 Task: Look for space in Guozhen, China from 5th July, 2023 to 10th July, 2023 for 4 adults in price range Rs.9000 to Rs.14000. Place can be entire place with 2 bedrooms having 4 beds and 2 bathrooms. Property type can be house, flat, guest house. Booking option can be shelf check-in. Required host language is Chinese (Simplified).
Action: Mouse moved to (394, 110)
Screenshot: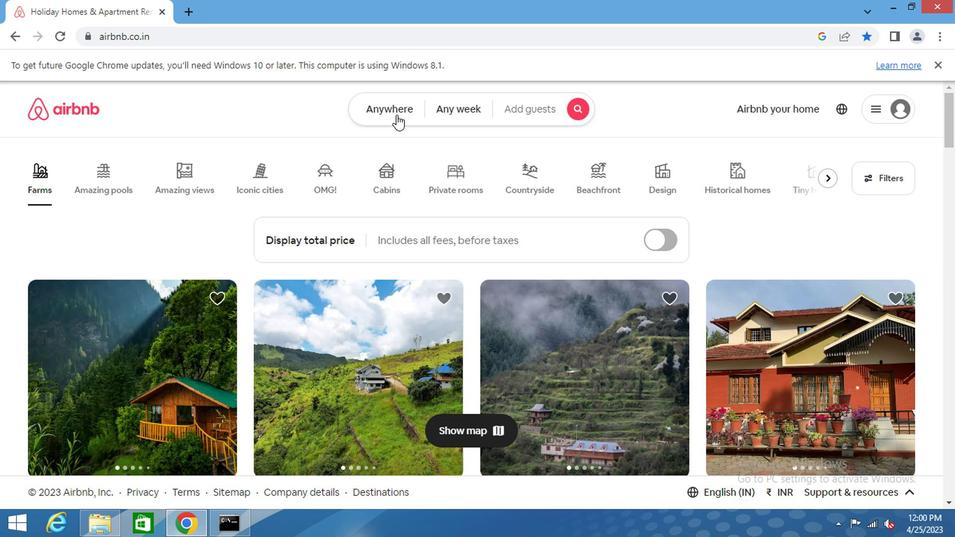 
Action: Mouse pressed left at (394, 110)
Screenshot: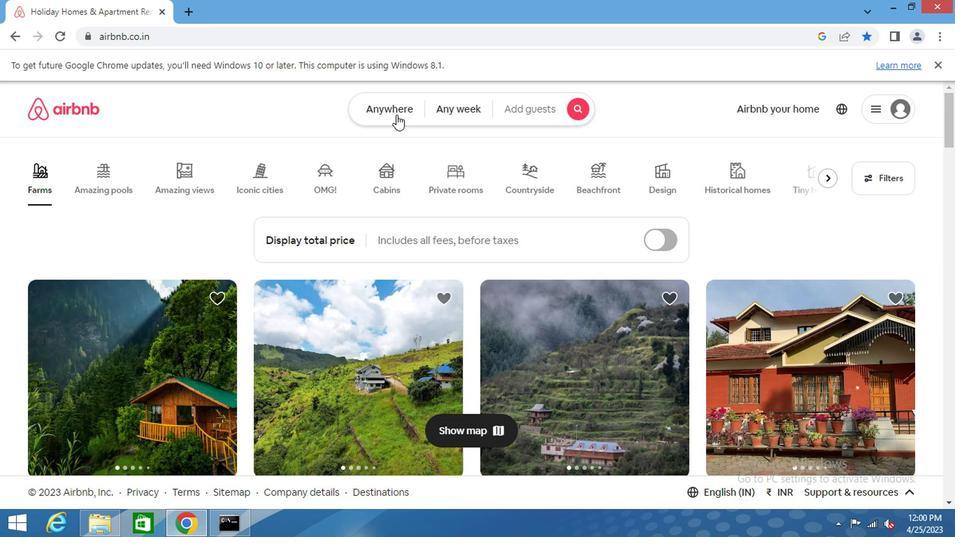 
Action: Mouse moved to (340, 164)
Screenshot: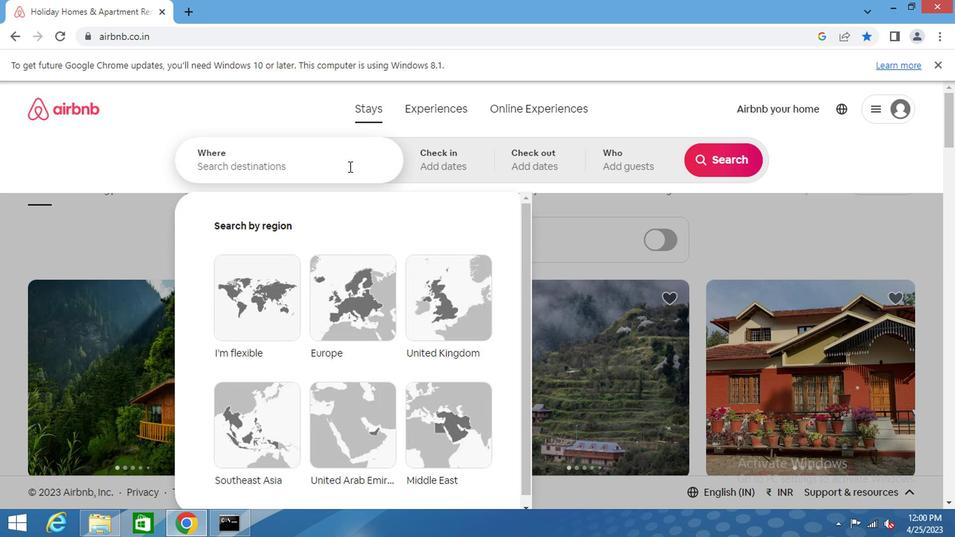
Action: Mouse pressed left at (340, 164)
Screenshot: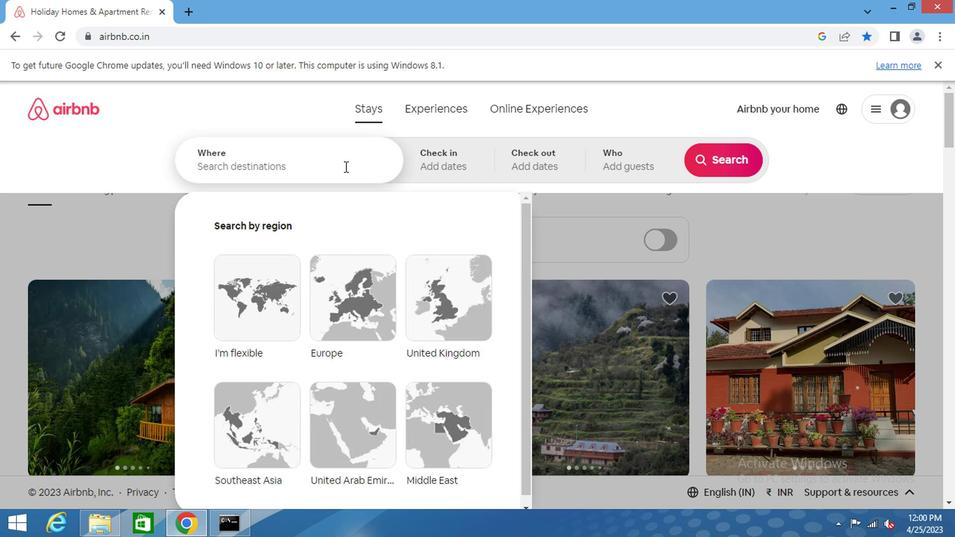 
Action: Key pressed guozhen<Key.space>china<Key.enter>
Screenshot: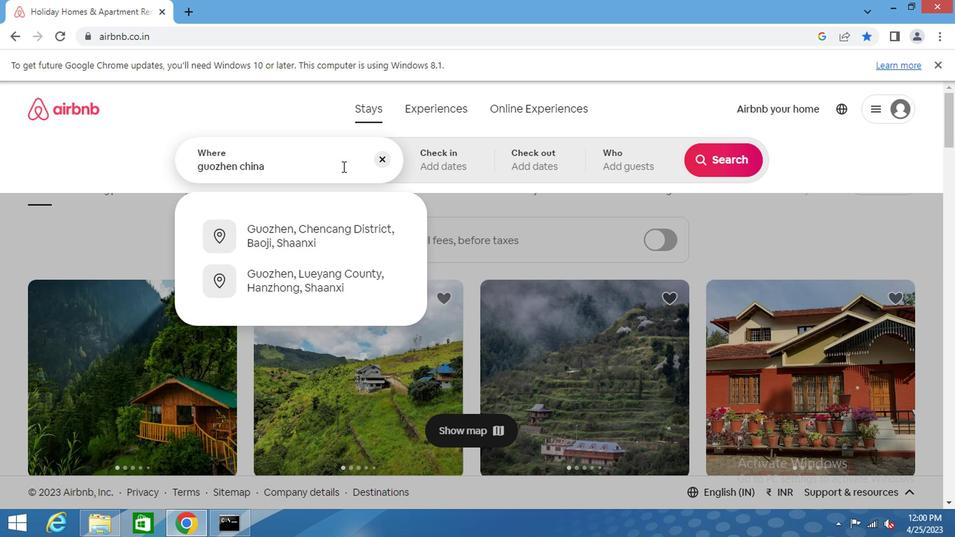 
Action: Mouse moved to (713, 270)
Screenshot: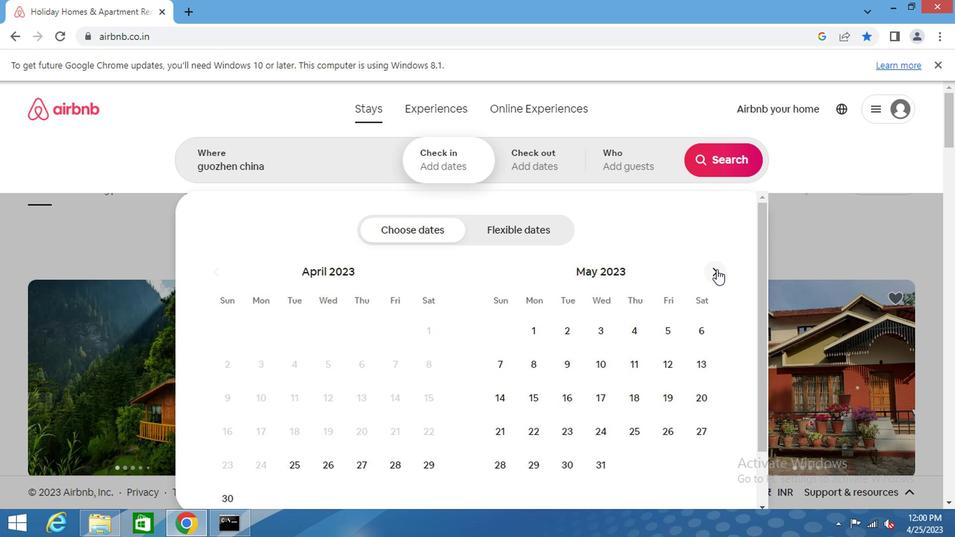 
Action: Mouse pressed left at (713, 270)
Screenshot: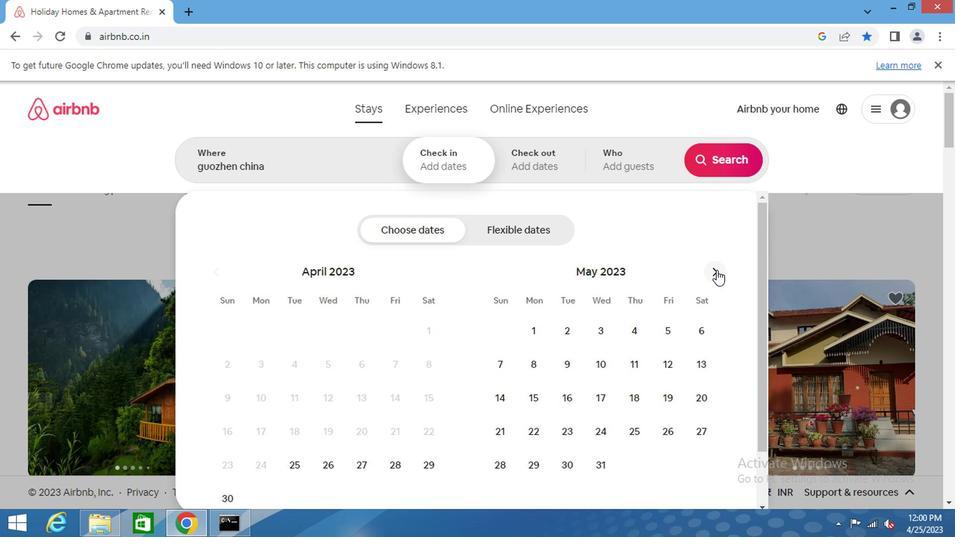 
Action: Mouse pressed left at (713, 270)
Screenshot: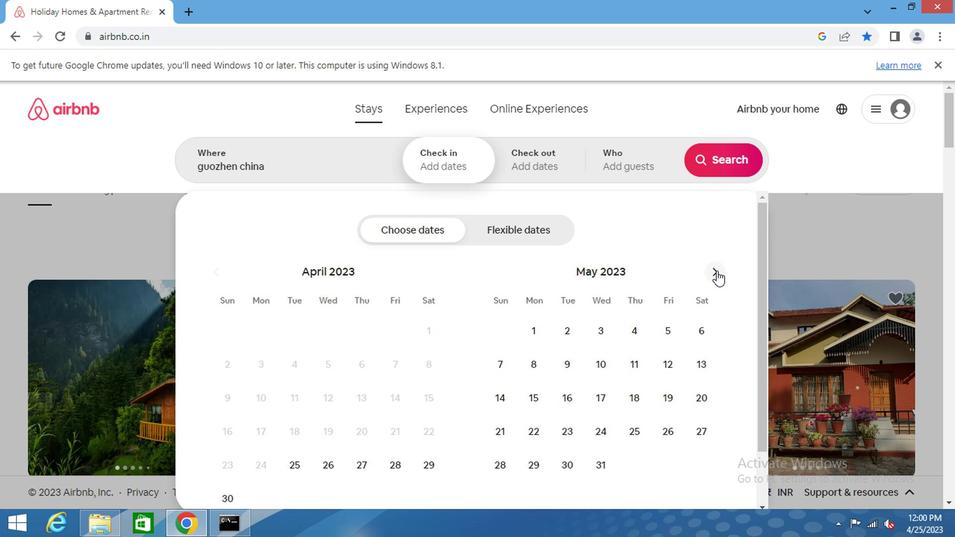 
Action: Mouse moved to (600, 368)
Screenshot: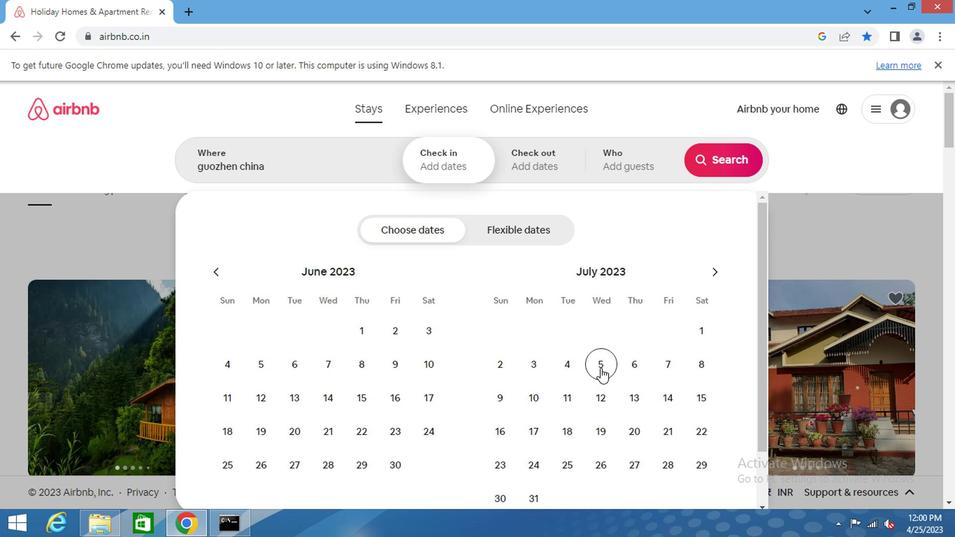 
Action: Mouse pressed left at (600, 368)
Screenshot: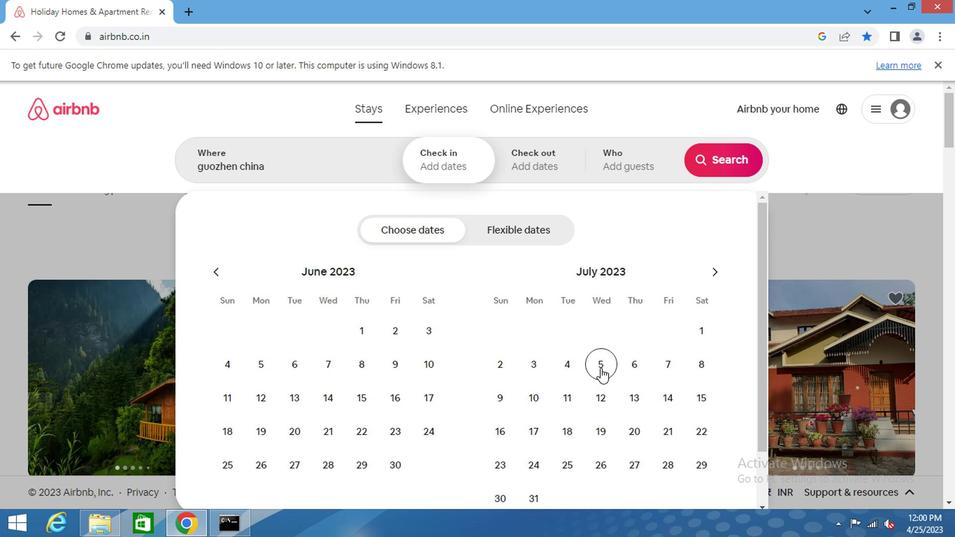 
Action: Mouse moved to (515, 395)
Screenshot: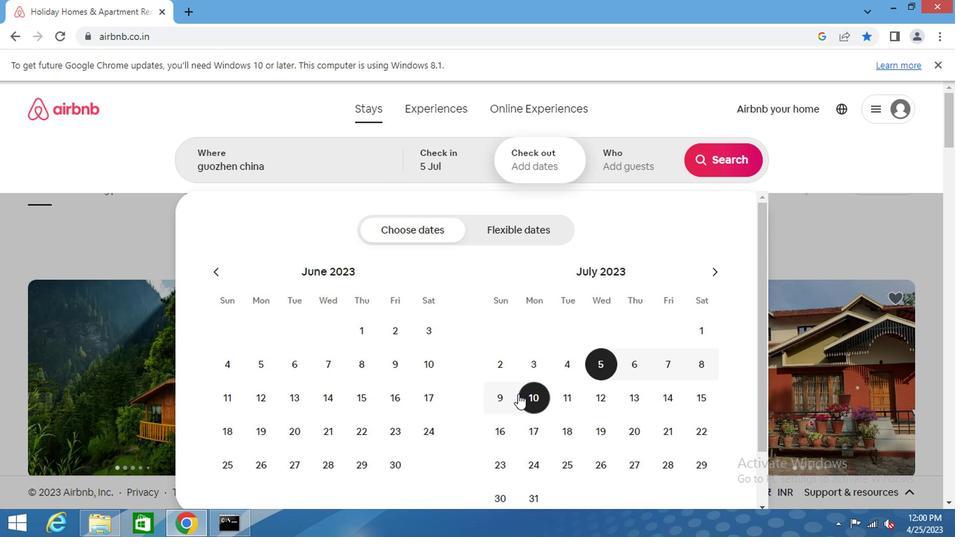 
Action: Mouse pressed left at (515, 395)
Screenshot: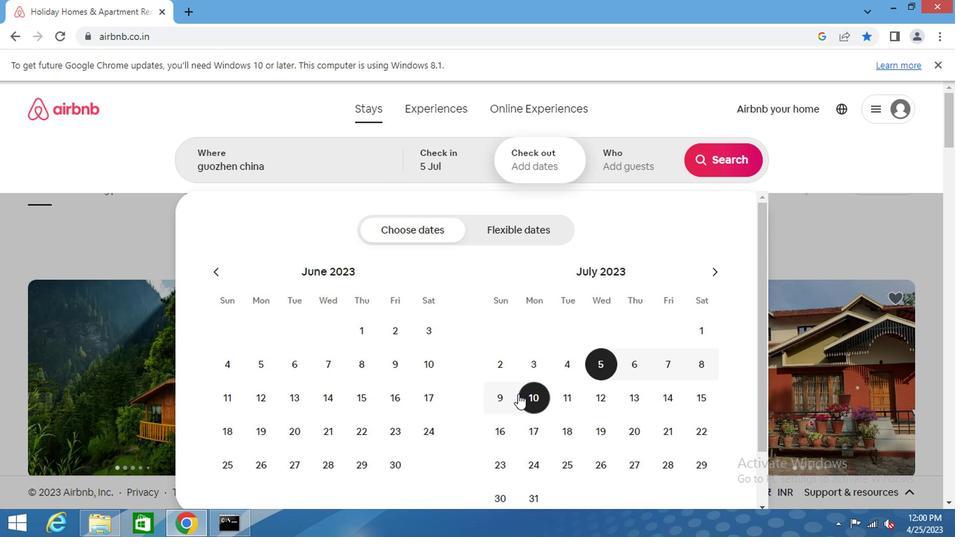 
Action: Mouse moved to (639, 162)
Screenshot: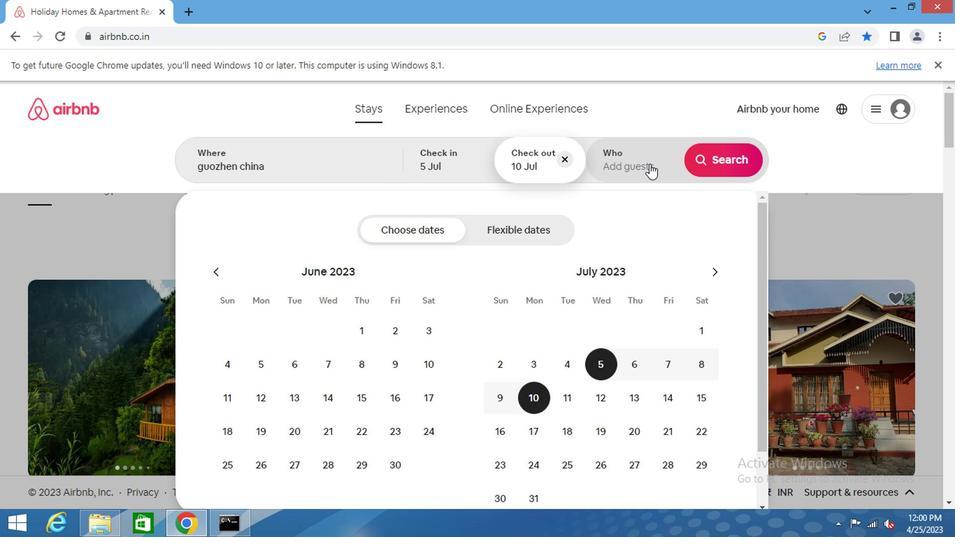 
Action: Mouse pressed left at (639, 162)
Screenshot: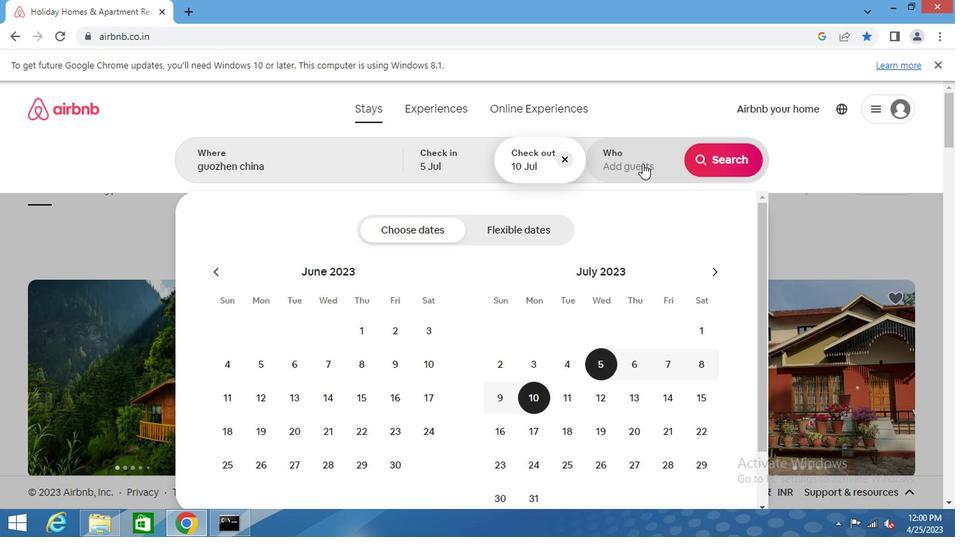 
Action: Mouse moved to (720, 237)
Screenshot: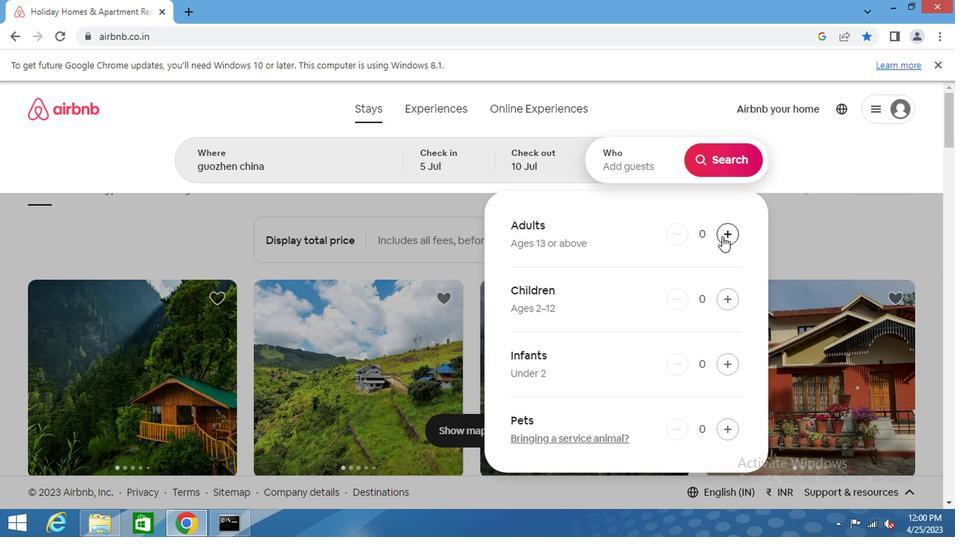 
Action: Mouse pressed left at (720, 237)
Screenshot: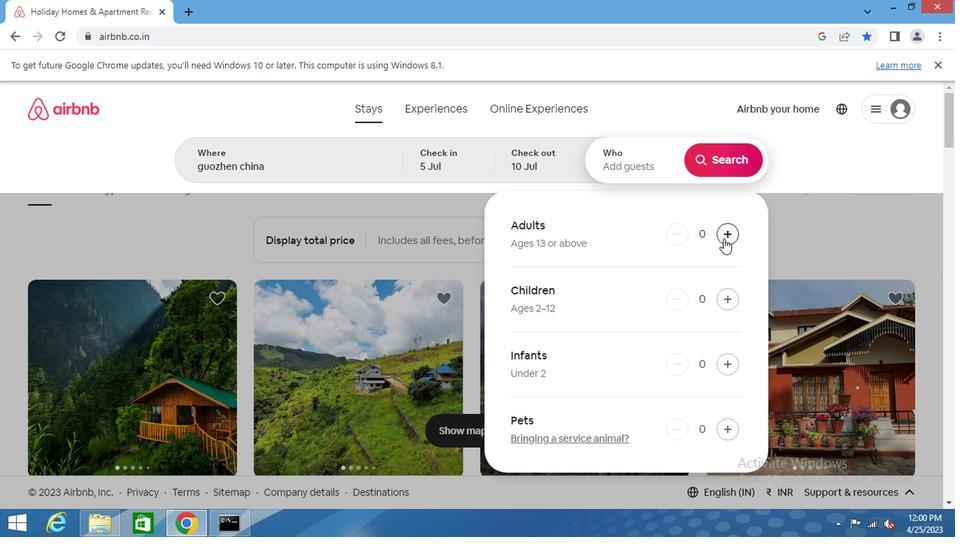 
Action: Mouse pressed left at (720, 237)
Screenshot: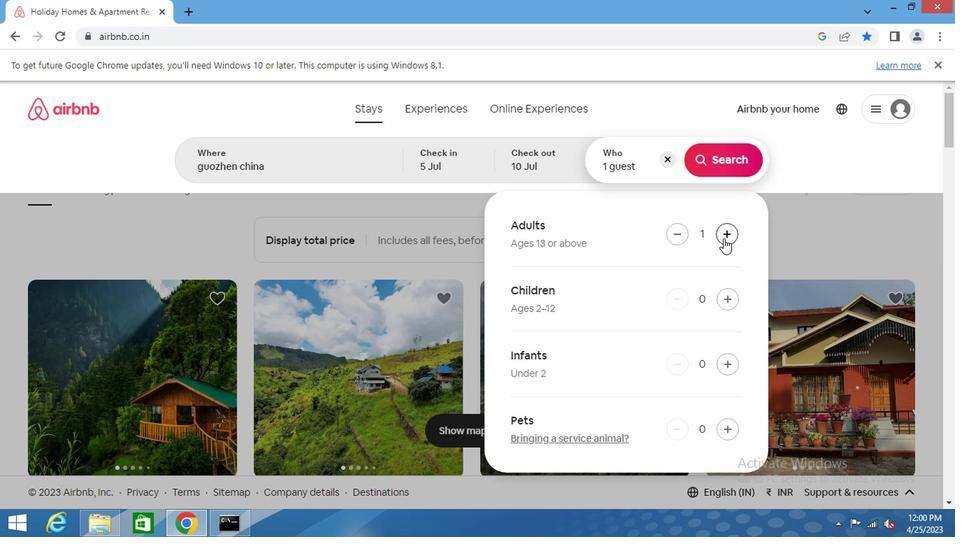 
Action: Mouse moved to (721, 237)
Screenshot: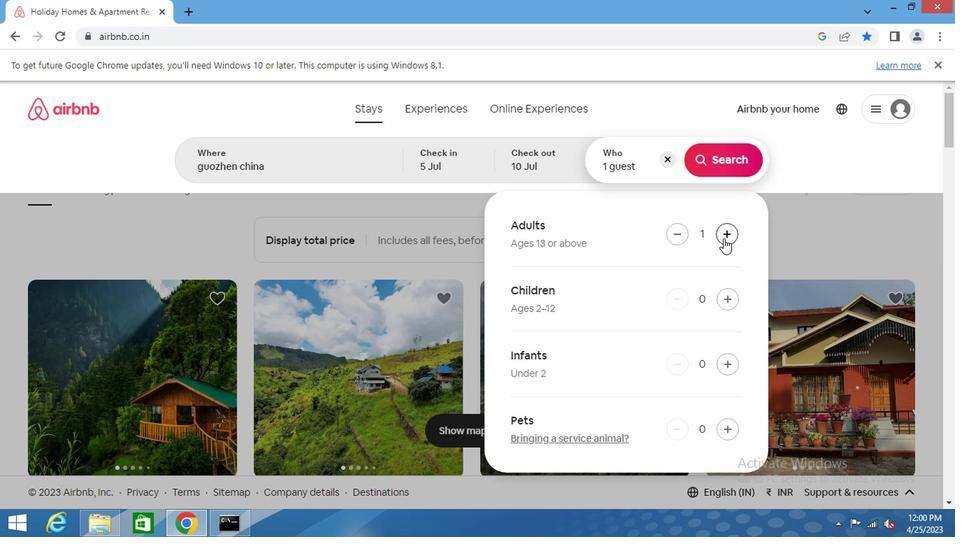 
Action: Mouse pressed left at (721, 237)
Screenshot: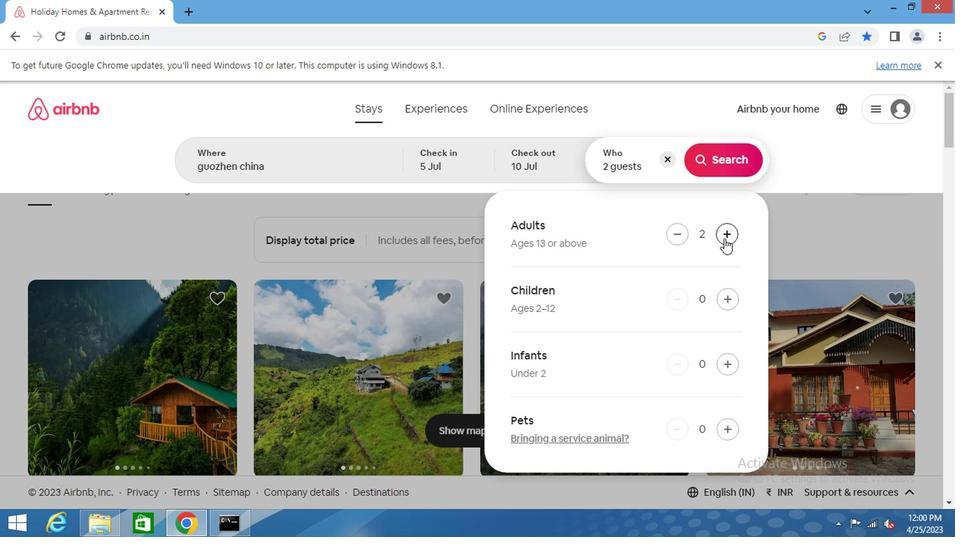 
Action: Mouse pressed left at (721, 237)
Screenshot: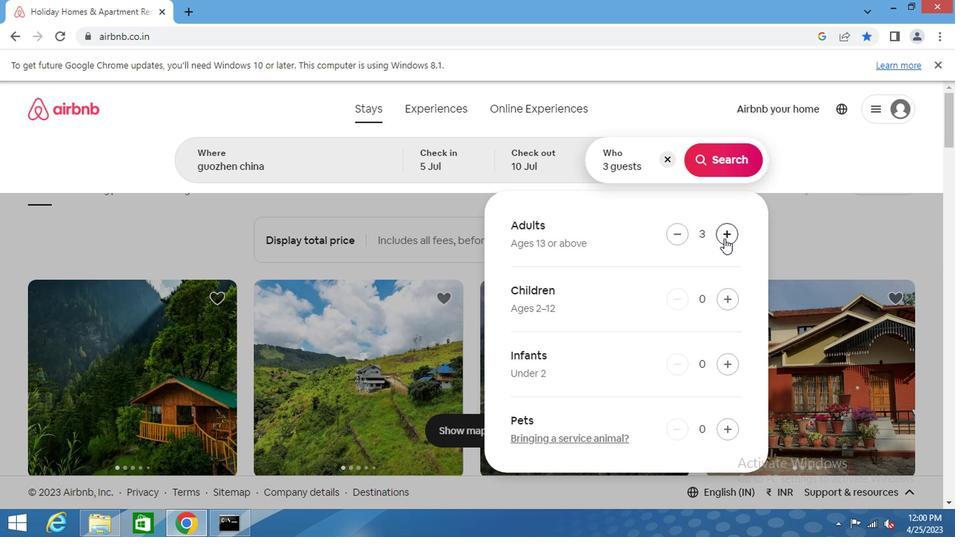 
Action: Mouse moved to (715, 163)
Screenshot: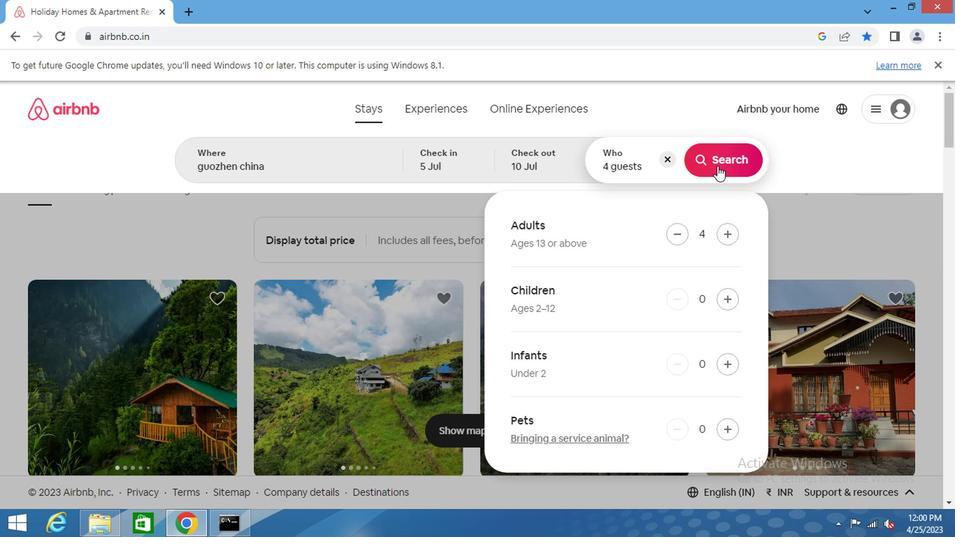 
Action: Mouse pressed left at (715, 163)
Screenshot: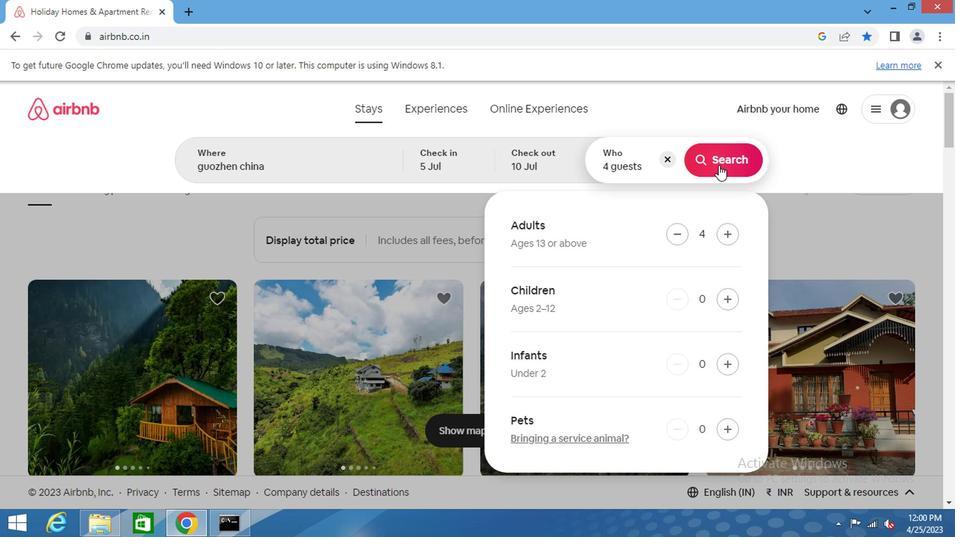 
Action: Mouse moved to (869, 162)
Screenshot: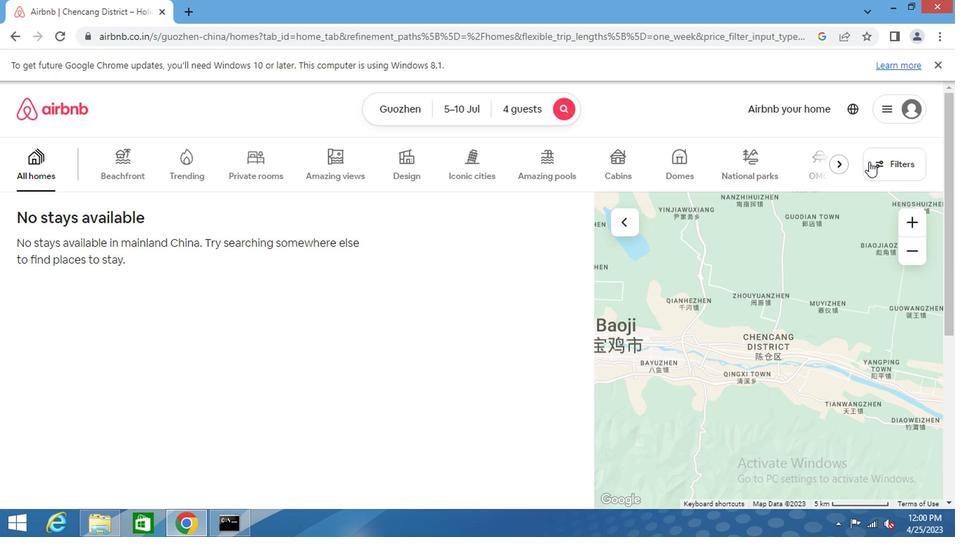 
Action: Mouse pressed left at (869, 162)
Screenshot: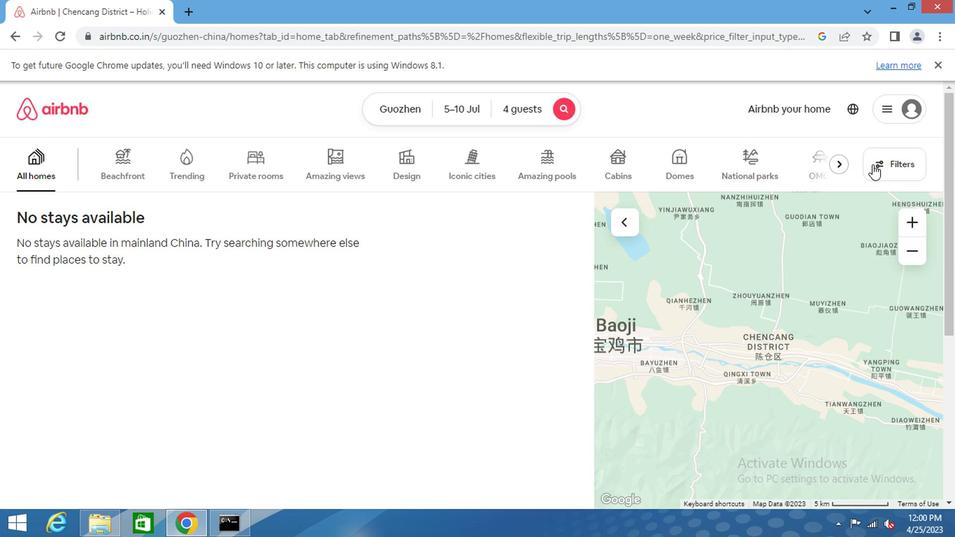 
Action: Mouse moved to (382, 251)
Screenshot: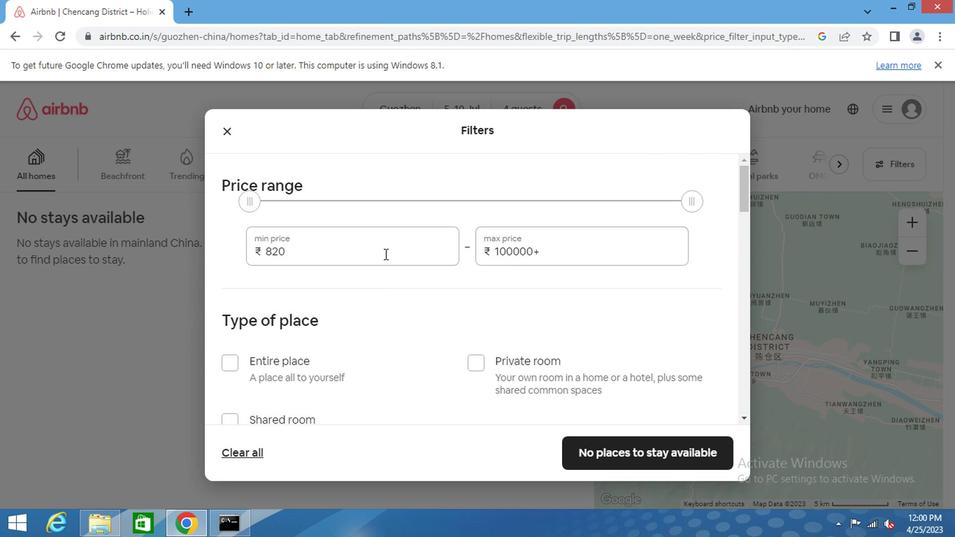 
Action: Mouse pressed left at (382, 251)
Screenshot: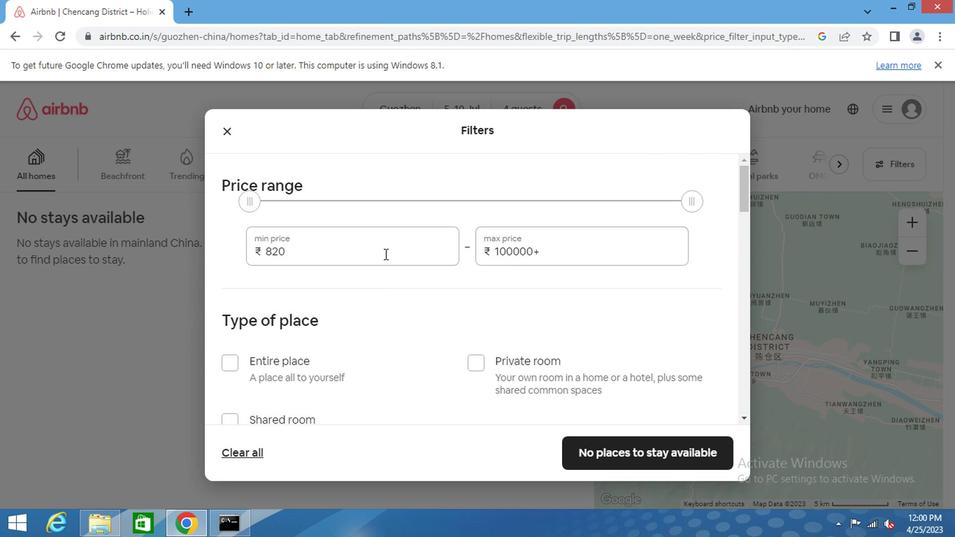 
Action: Mouse pressed left at (382, 251)
Screenshot: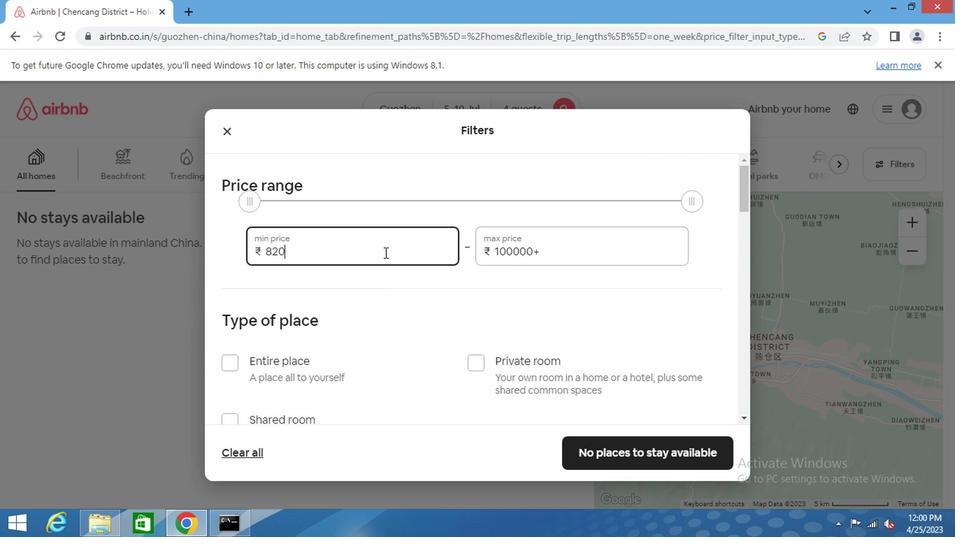 
Action: Key pressed 9000<Key.tab>14<Key.backspace><Key.backspace><Key.backspace><Key.backspace><Key.backspace><Key.backspace>4000
Screenshot: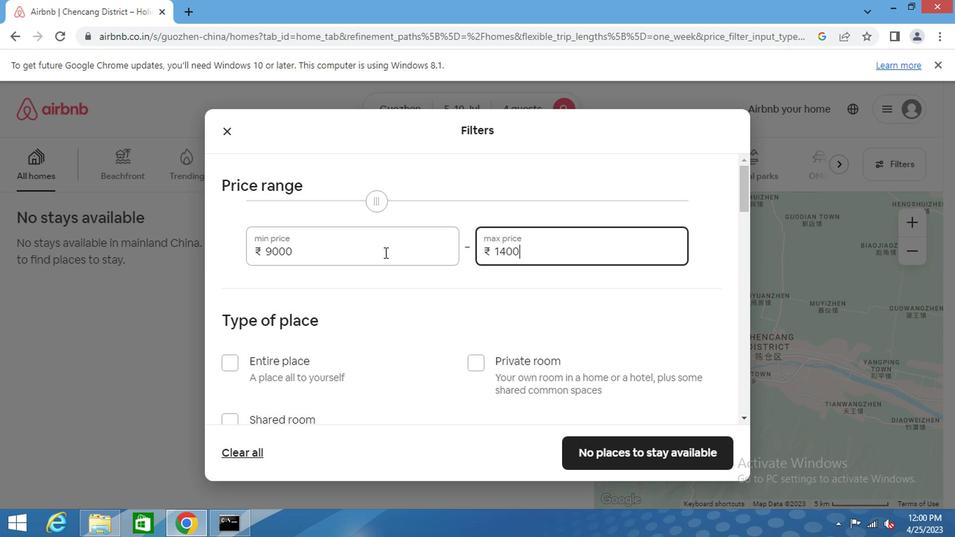 
Action: Mouse moved to (242, 361)
Screenshot: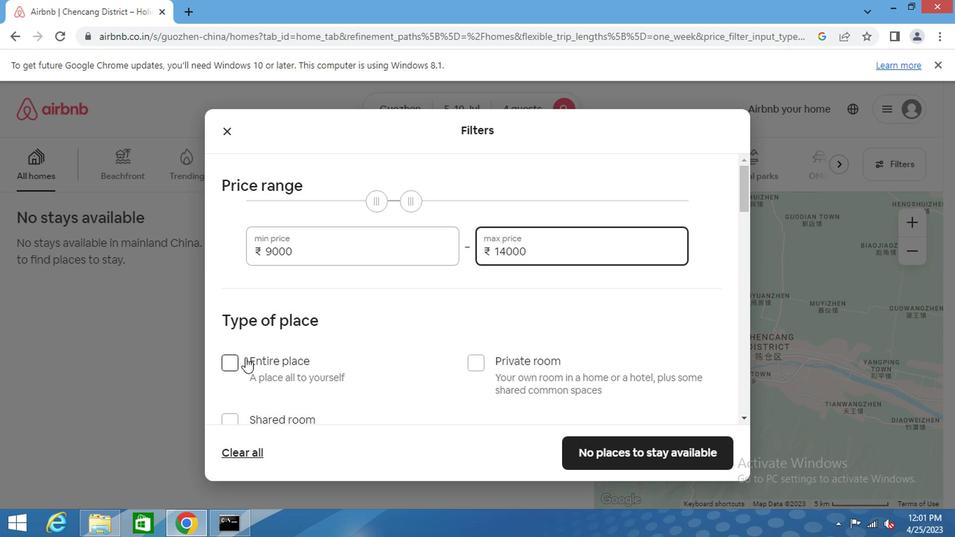 
Action: Mouse pressed left at (242, 361)
Screenshot: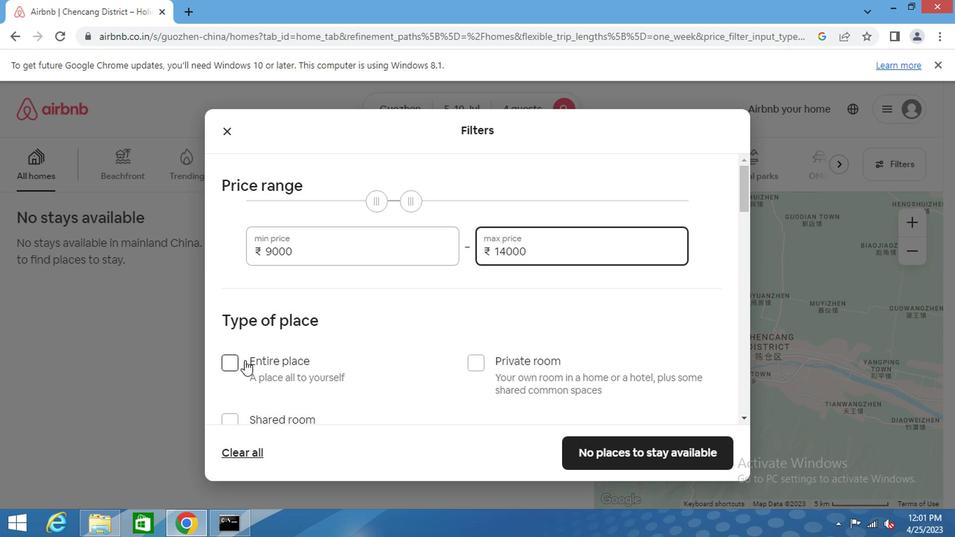 
Action: Mouse moved to (309, 348)
Screenshot: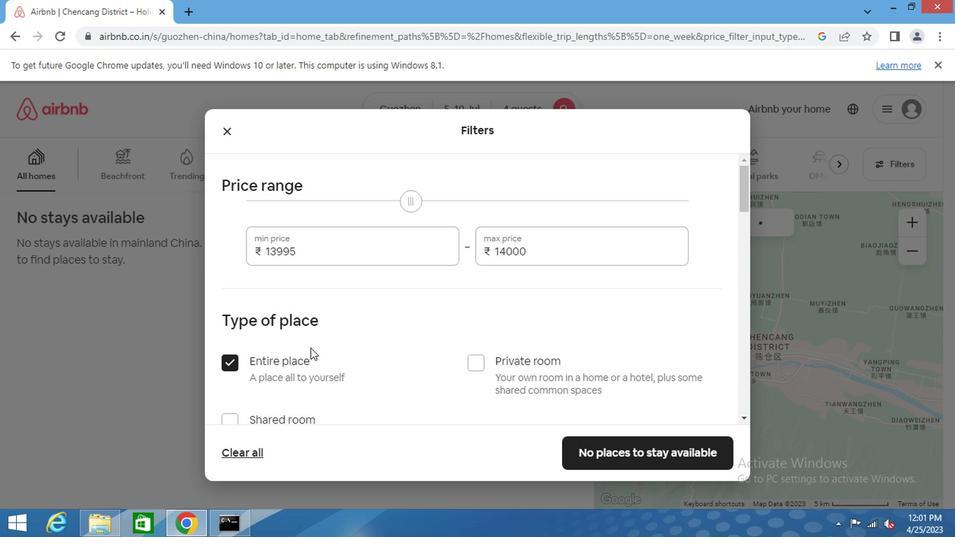 
Action: Mouse scrolled (309, 347) with delta (0, 0)
Screenshot: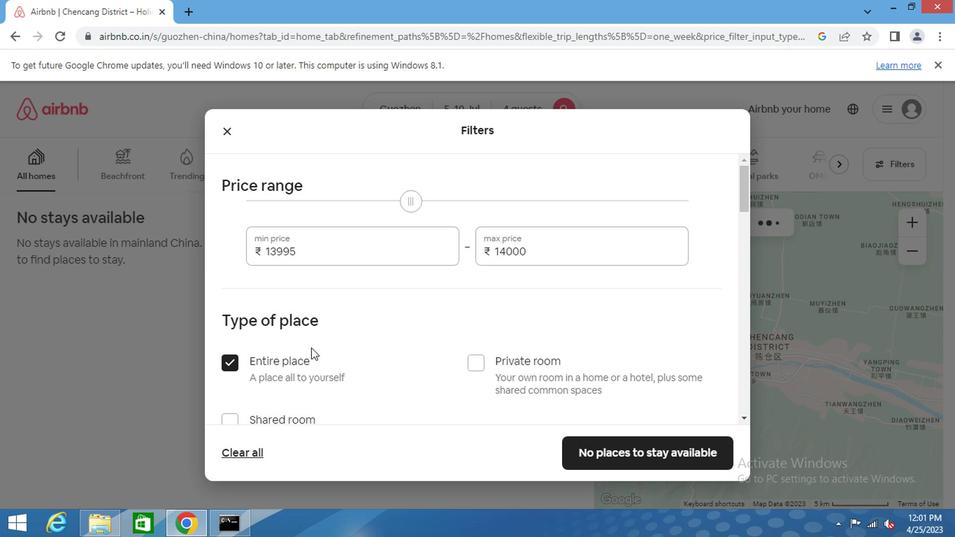 
Action: Mouse scrolled (309, 347) with delta (0, 0)
Screenshot: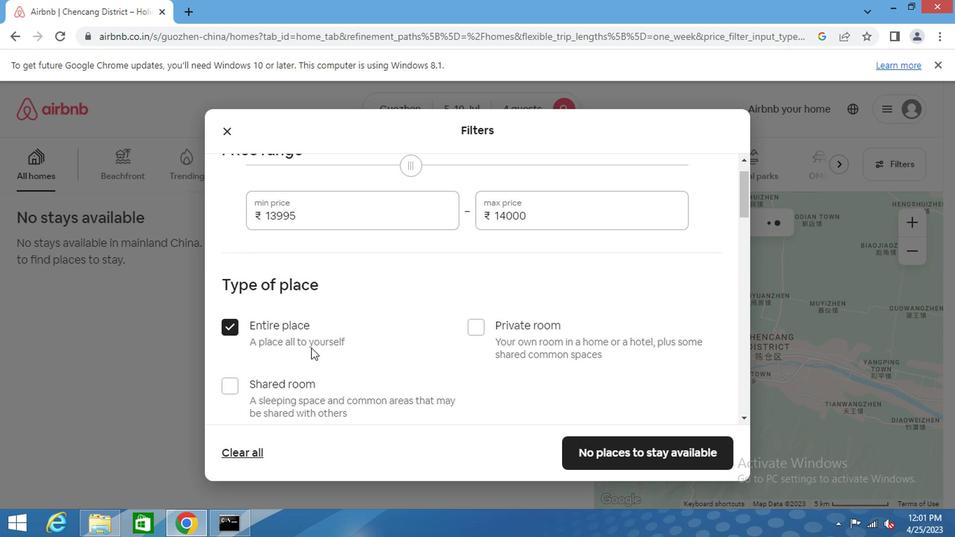 
Action: Mouse moved to (309, 346)
Screenshot: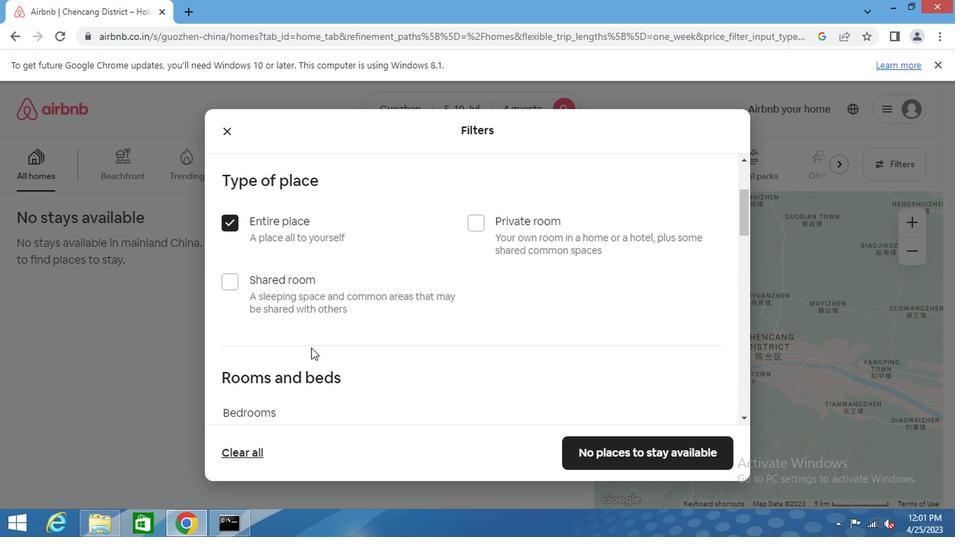 
Action: Mouse scrolled (309, 346) with delta (0, 0)
Screenshot: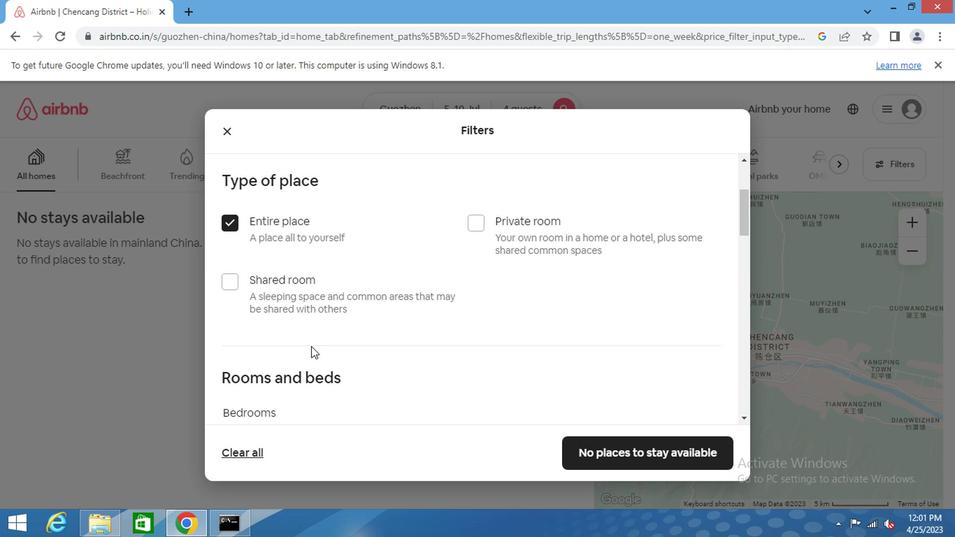 
Action: Mouse scrolled (309, 346) with delta (0, 0)
Screenshot: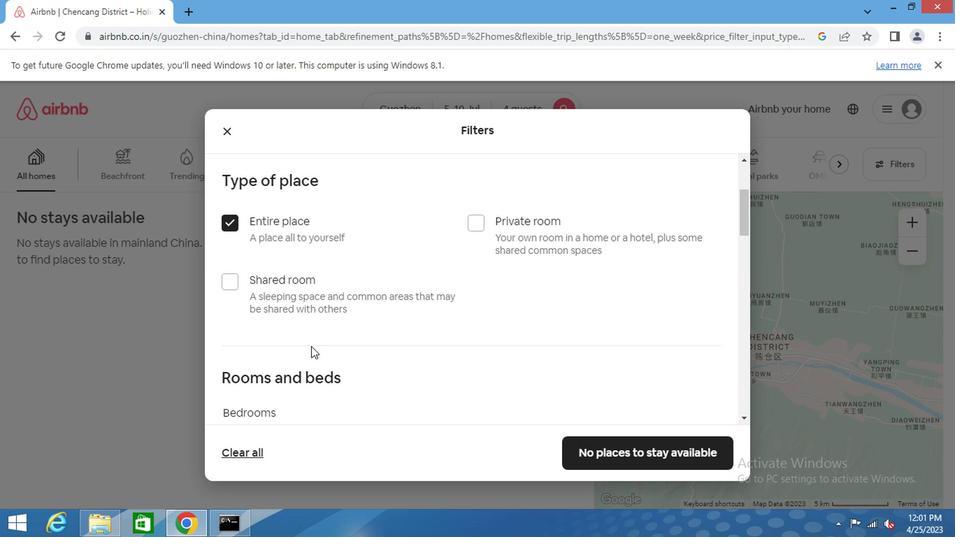 
Action: Mouse moved to (346, 316)
Screenshot: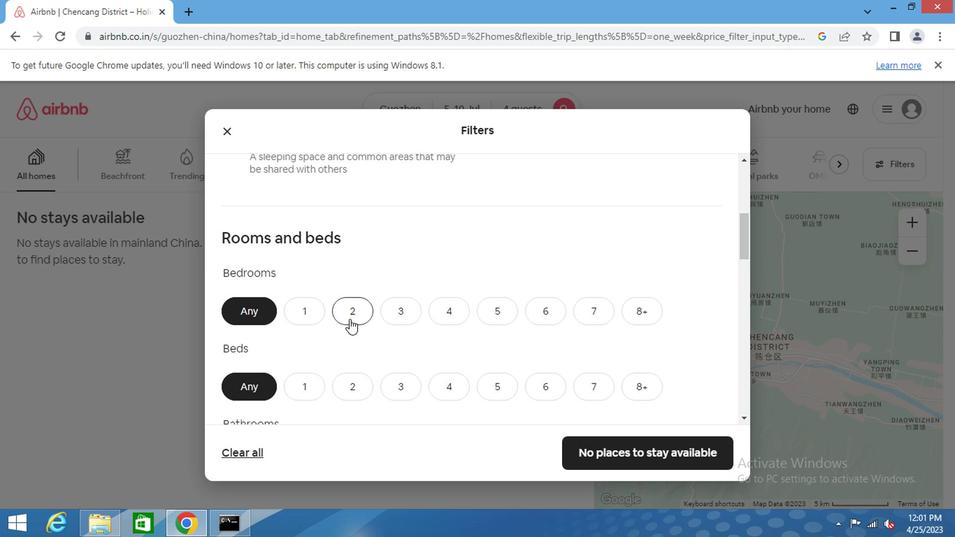 
Action: Mouse pressed left at (346, 316)
Screenshot: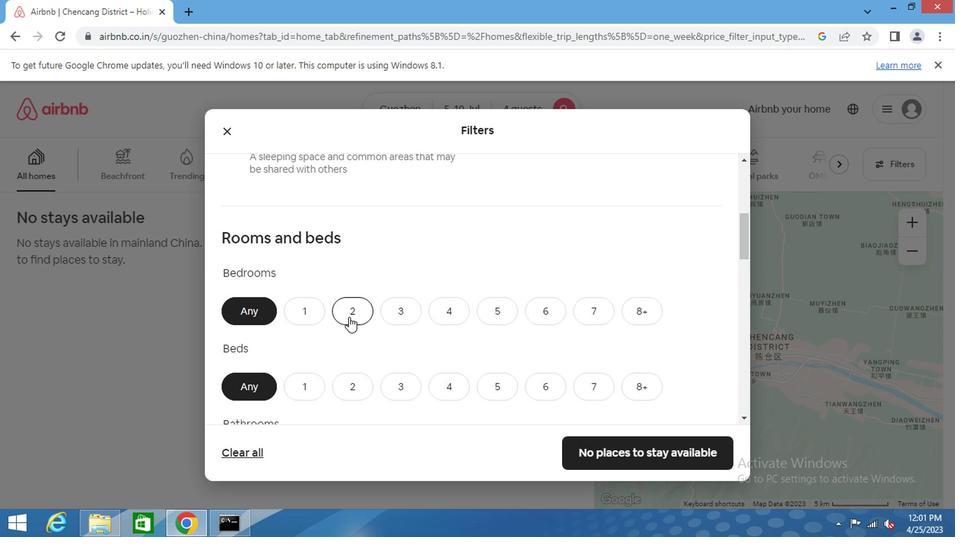 
Action: Mouse moved to (350, 316)
Screenshot: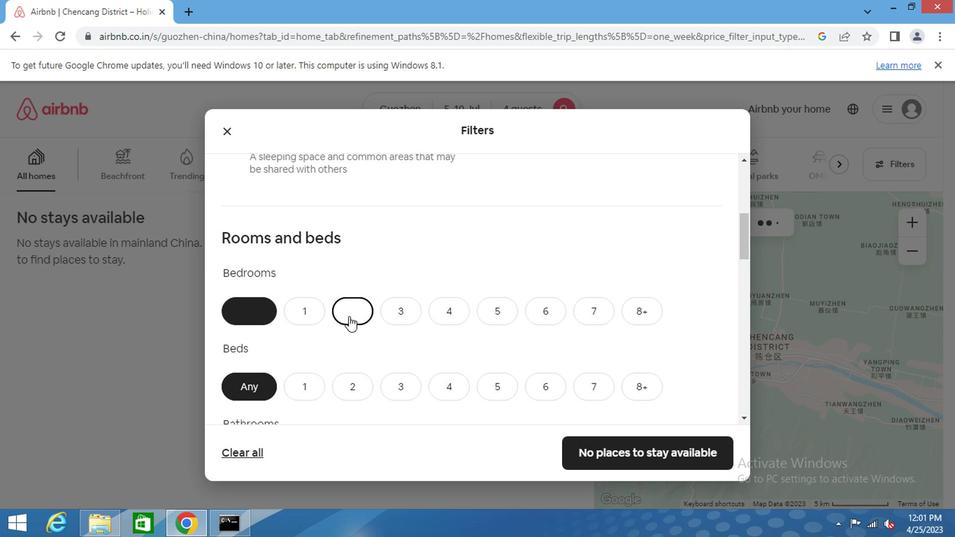 
Action: Mouse scrolled (350, 316) with delta (0, 0)
Screenshot: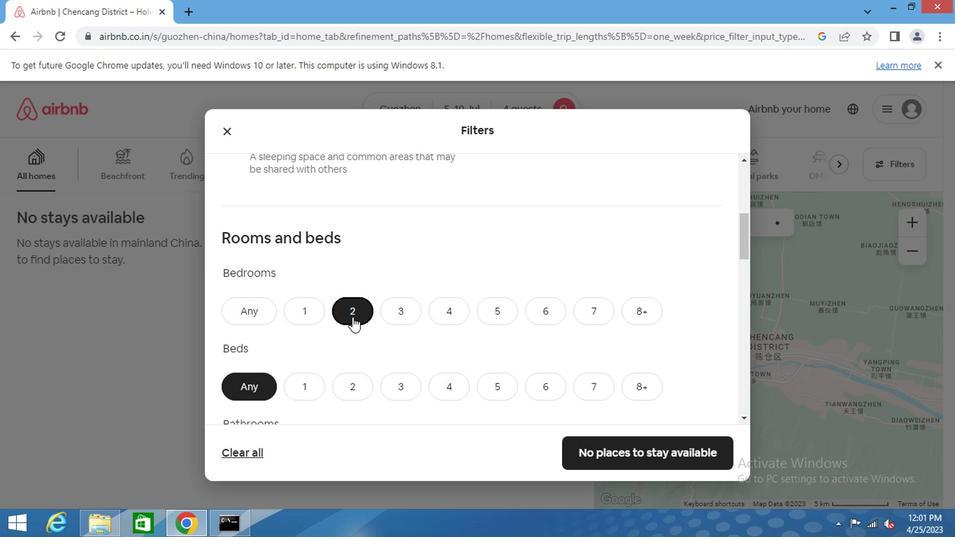 
Action: Mouse scrolled (350, 316) with delta (0, 0)
Screenshot: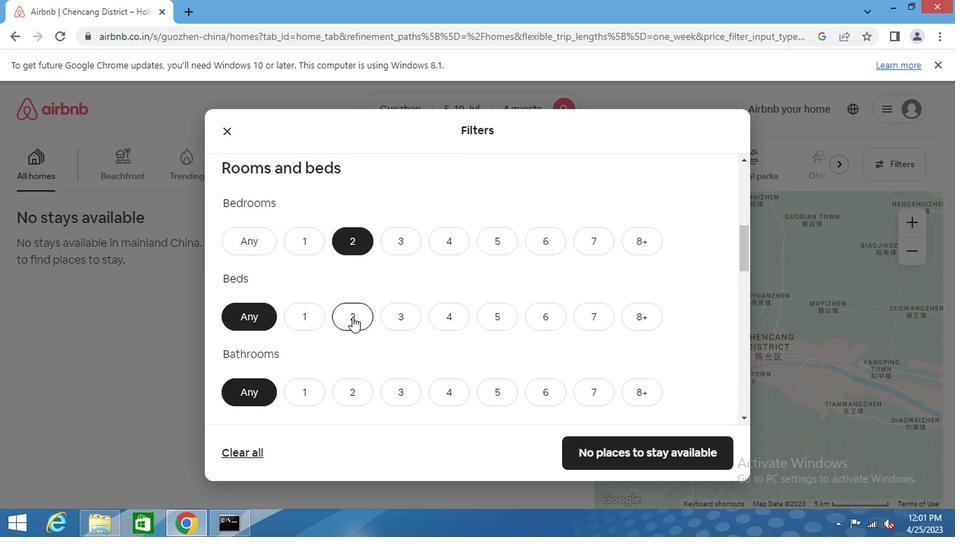 
Action: Mouse moved to (442, 248)
Screenshot: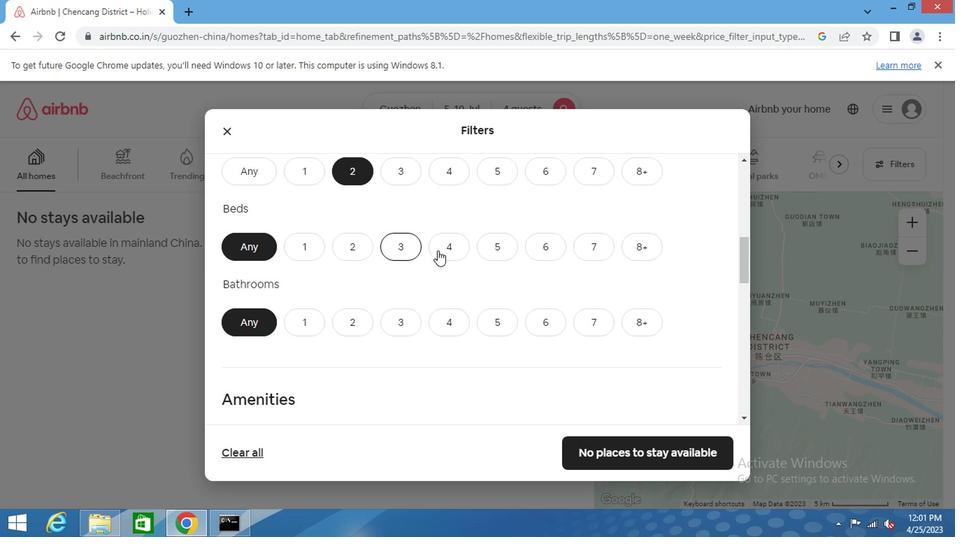 
Action: Mouse pressed left at (442, 248)
Screenshot: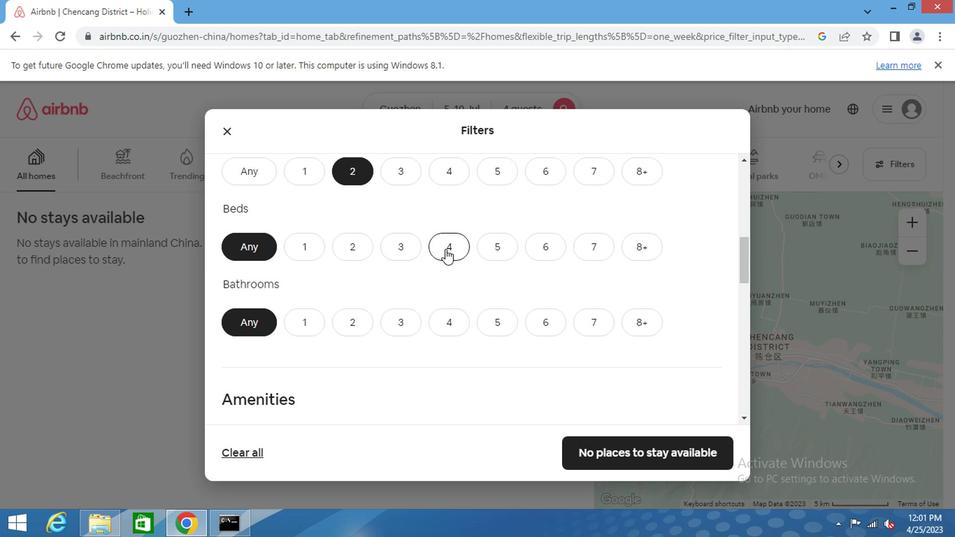 
Action: Mouse moved to (359, 315)
Screenshot: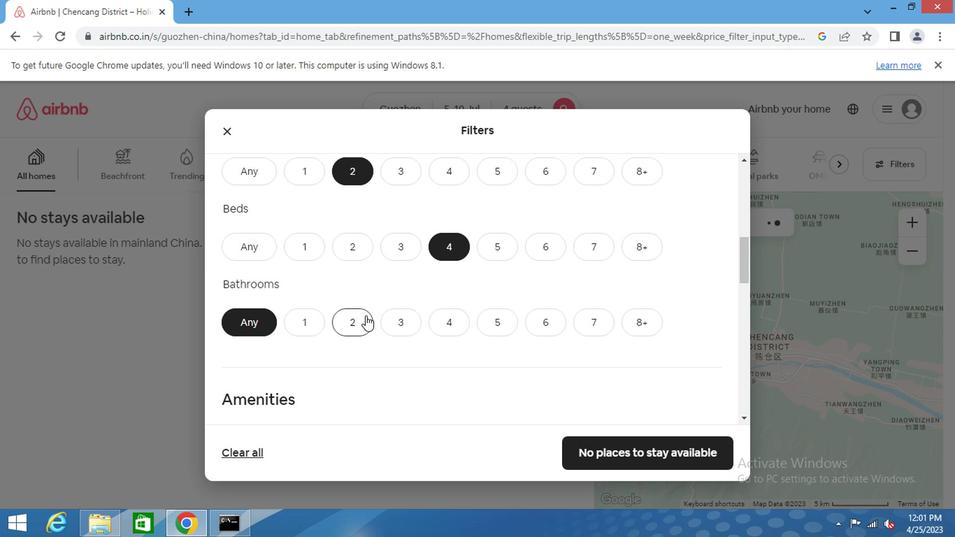 
Action: Mouse pressed left at (359, 315)
Screenshot: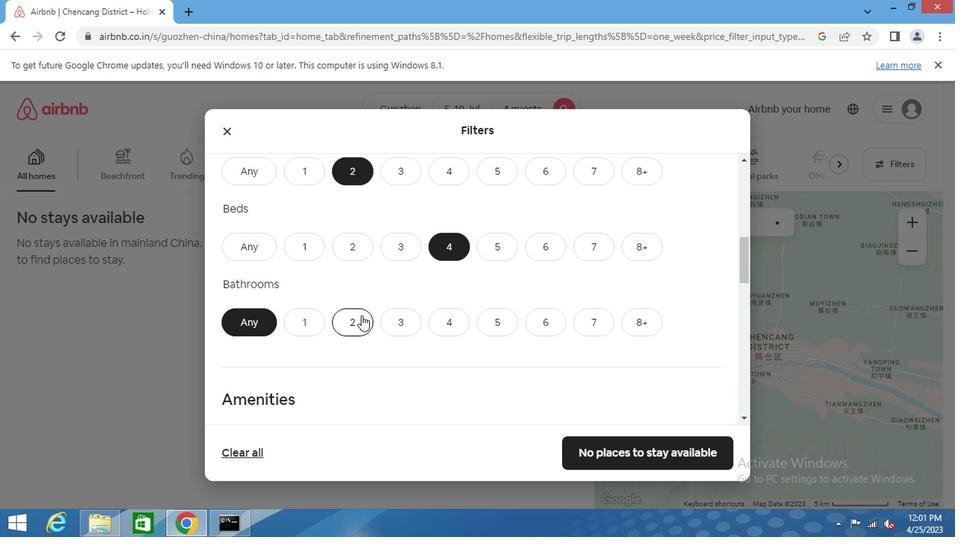 
Action: Mouse moved to (386, 284)
Screenshot: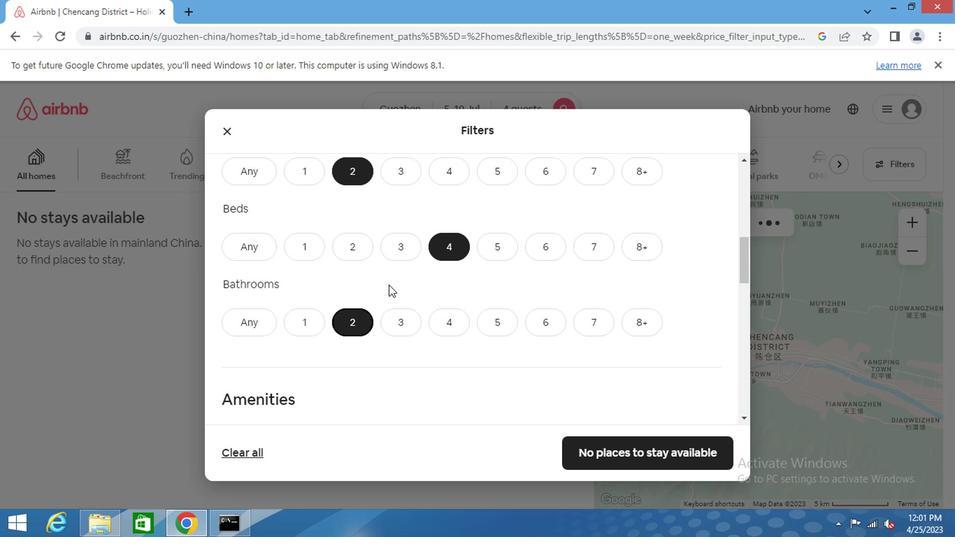 
Action: Mouse scrolled (386, 284) with delta (0, 0)
Screenshot: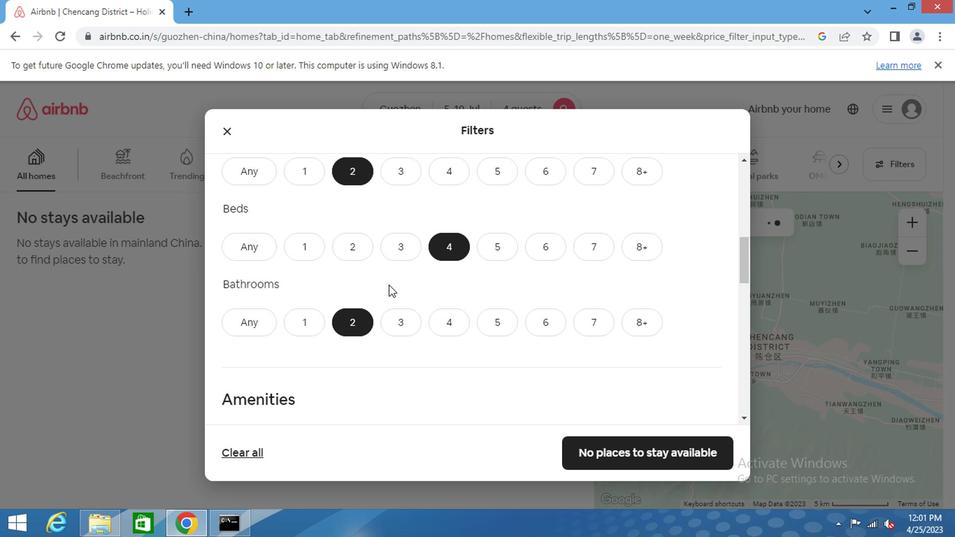 
Action: Mouse scrolled (386, 284) with delta (0, 0)
Screenshot: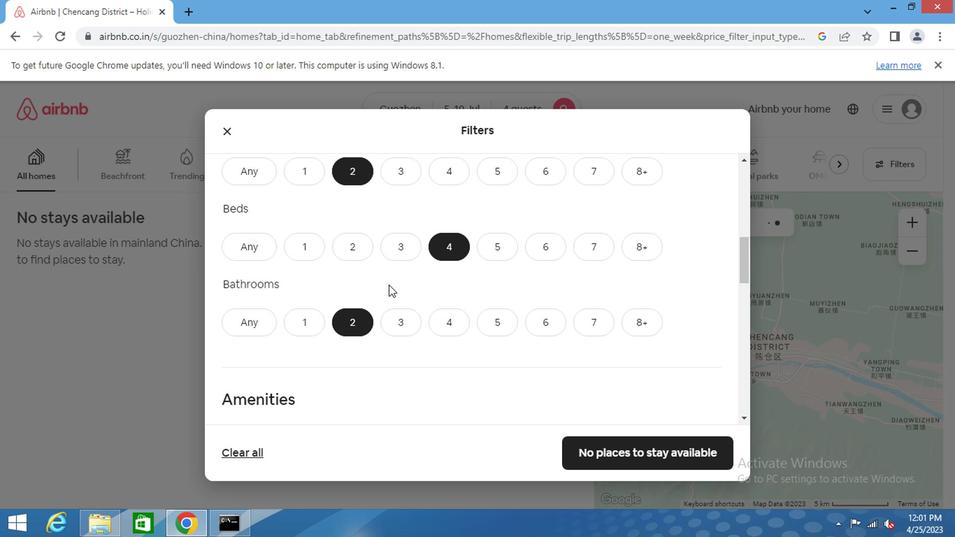 
Action: Mouse scrolled (386, 285) with delta (0, 0)
Screenshot: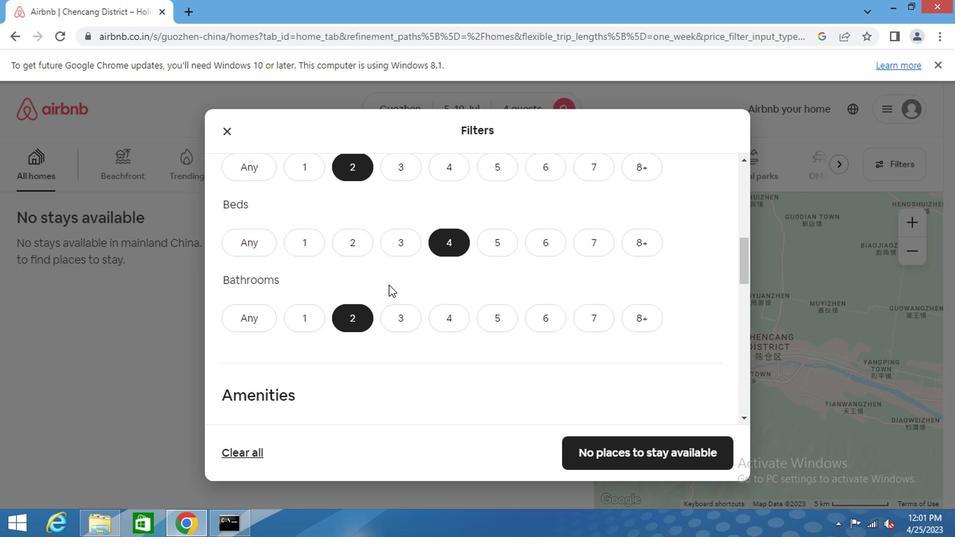 
Action: Mouse moved to (385, 296)
Screenshot: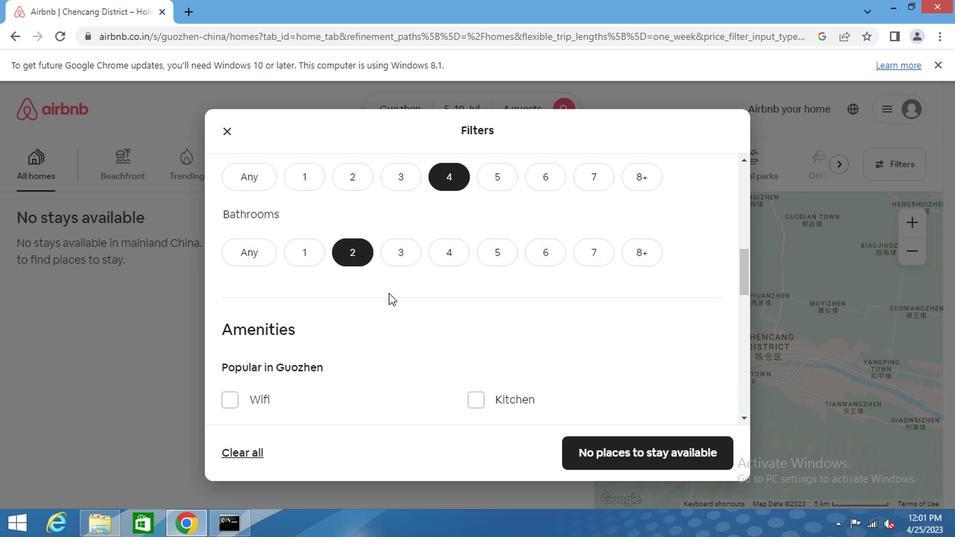 
Action: Mouse scrolled (385, 296) with delta (0, 0)
Screenshot: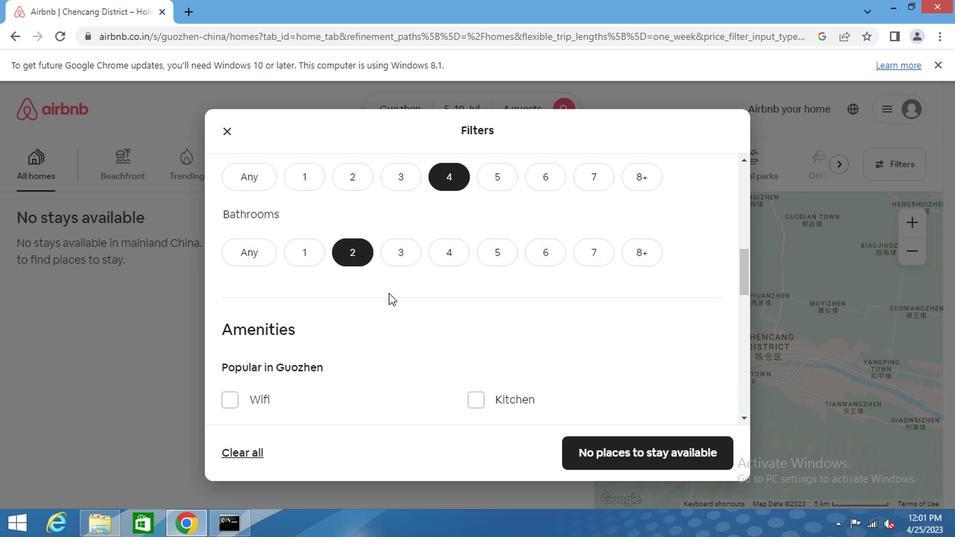 
Action: Mouse moved to (394, 301)
Screenshot: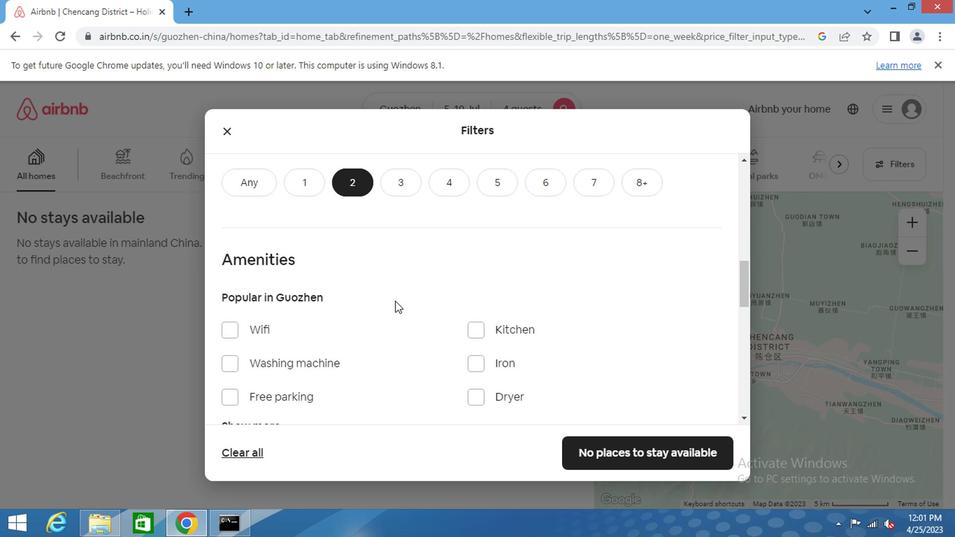 
Action: Mouse scrolled (394, 300) with delta (0, 0)
Screenshot: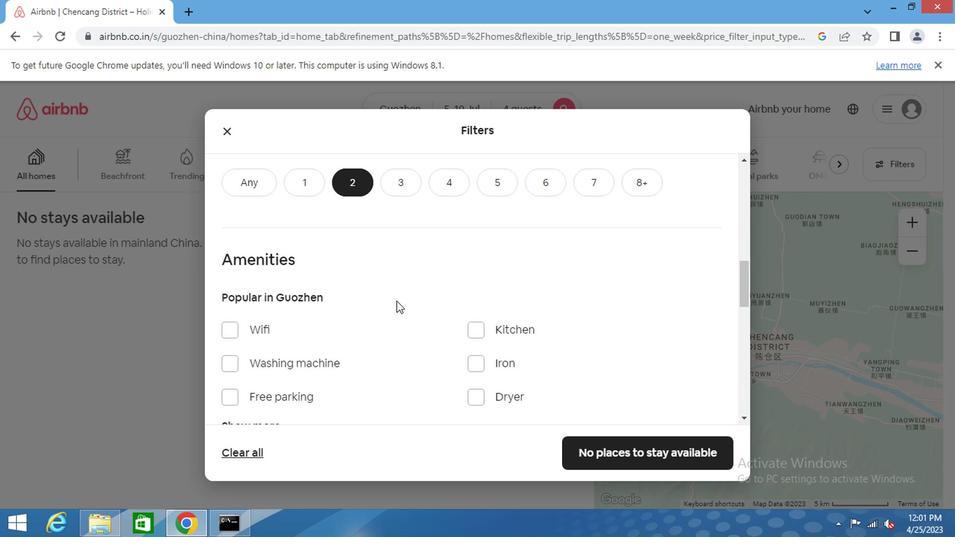 
Action: Mouse moved to (415, 297)
Screenshot: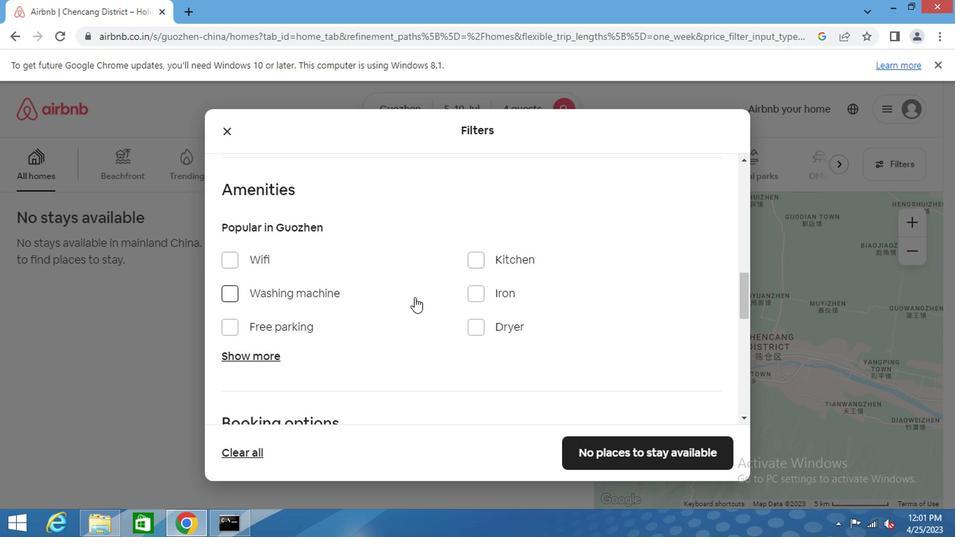 
Action: Mouse scrolled (415, 296) with delta (0, 0)
Screenshot: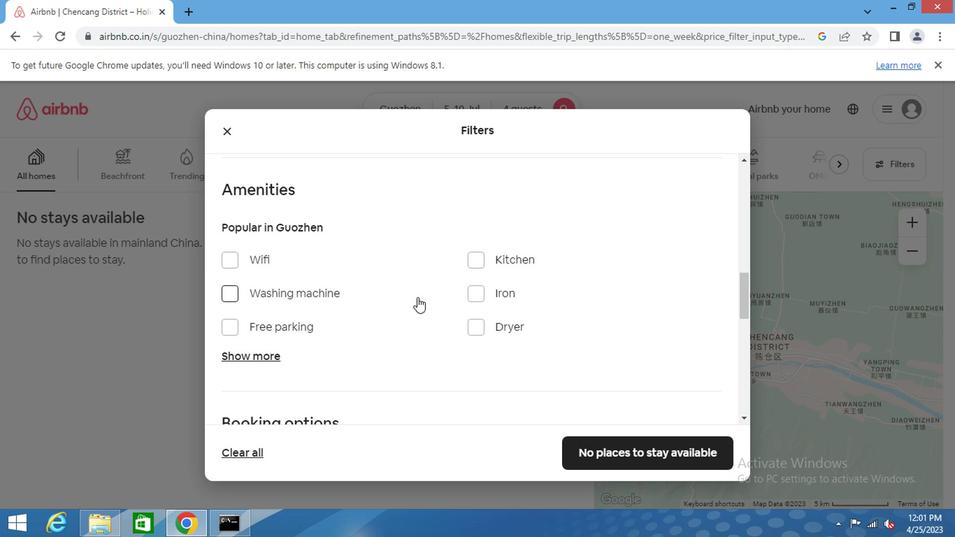 
Action: Mouse scrolled (415, 296) with delta (0, 0)
Screenshot: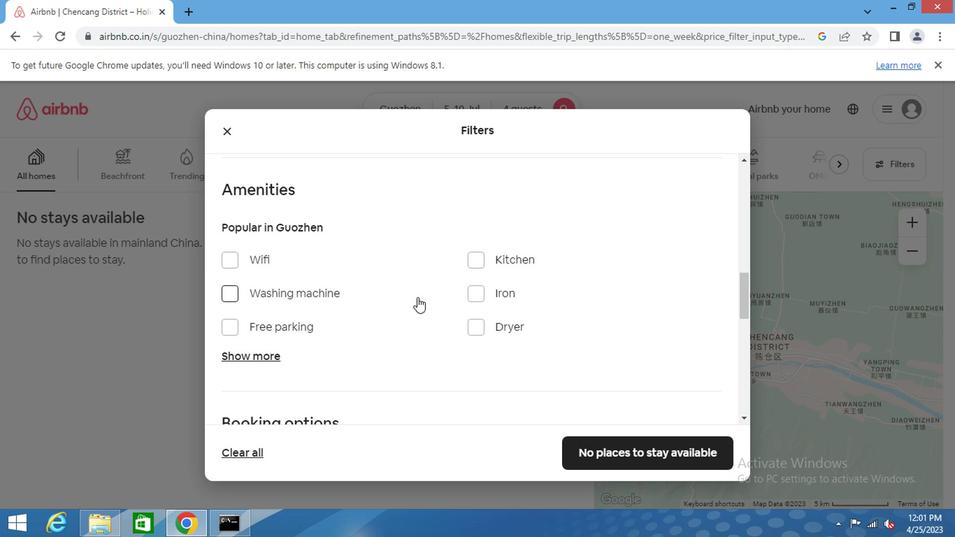 
Action: Mouse scrolled (415, 296) with delta (0, 0)
Screenshot: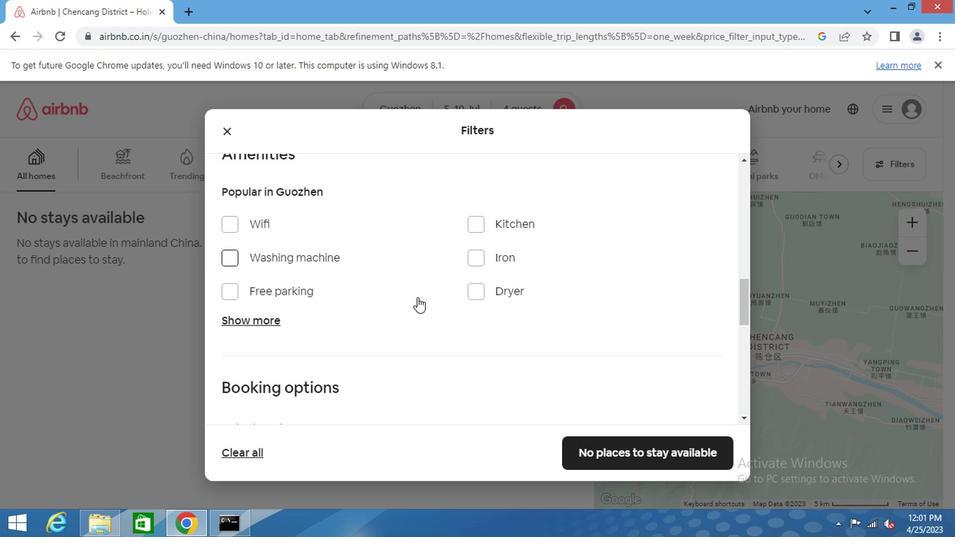 
Action: Mouse scrolled (415, 296) with delta (0, 0)
Screenshot: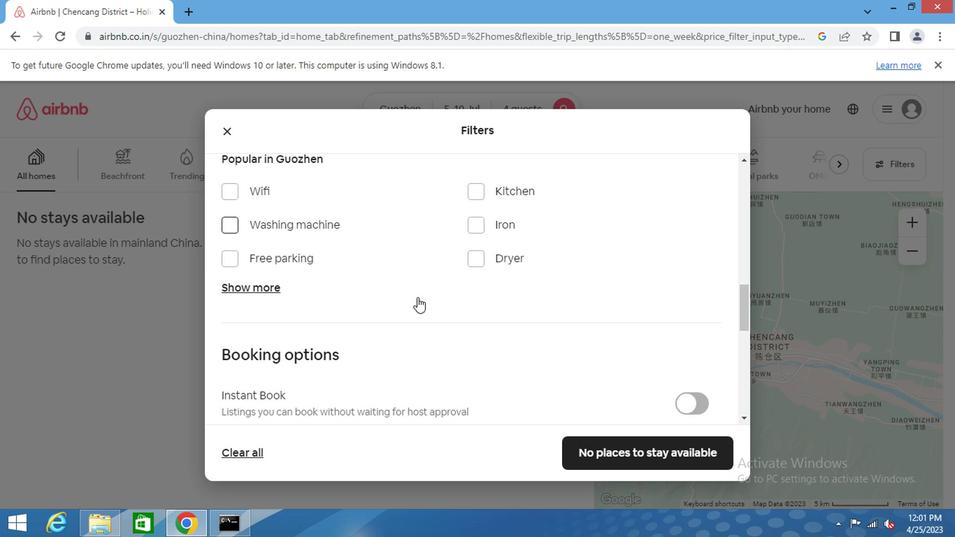 
Action: Mouse moved to (685, 234)
Screenshot: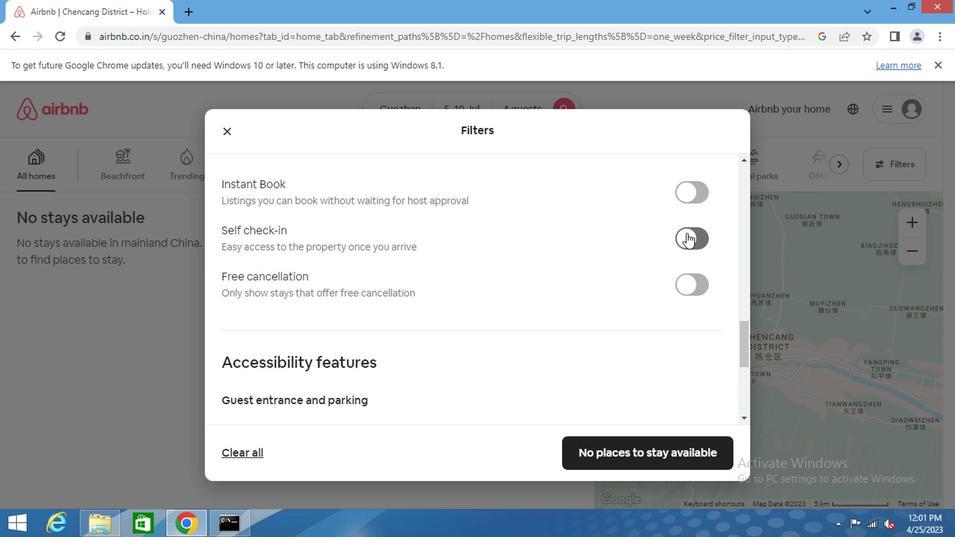 
Action: Mouse pressed left at (685, 234)
Screenshot: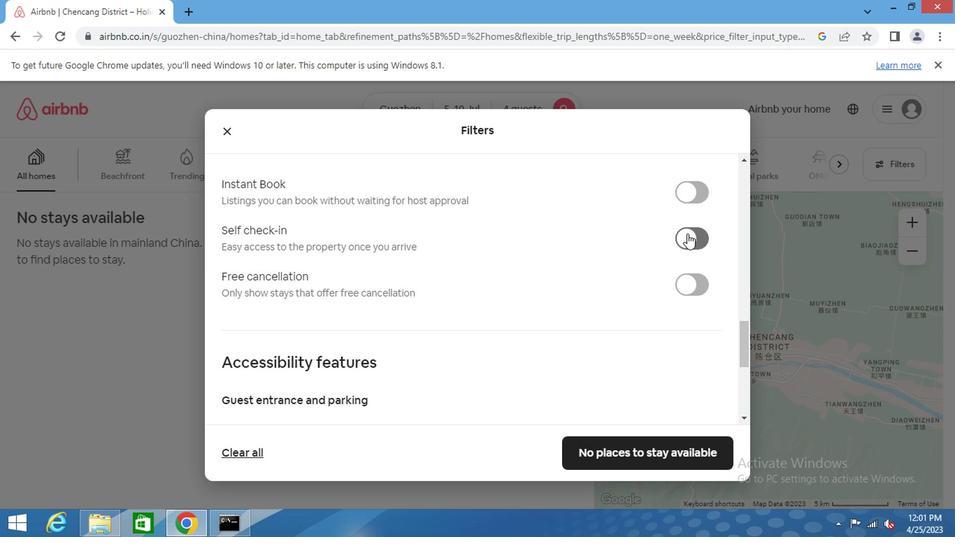 
Action: Mouse moved to (553, 306)
Screenshot: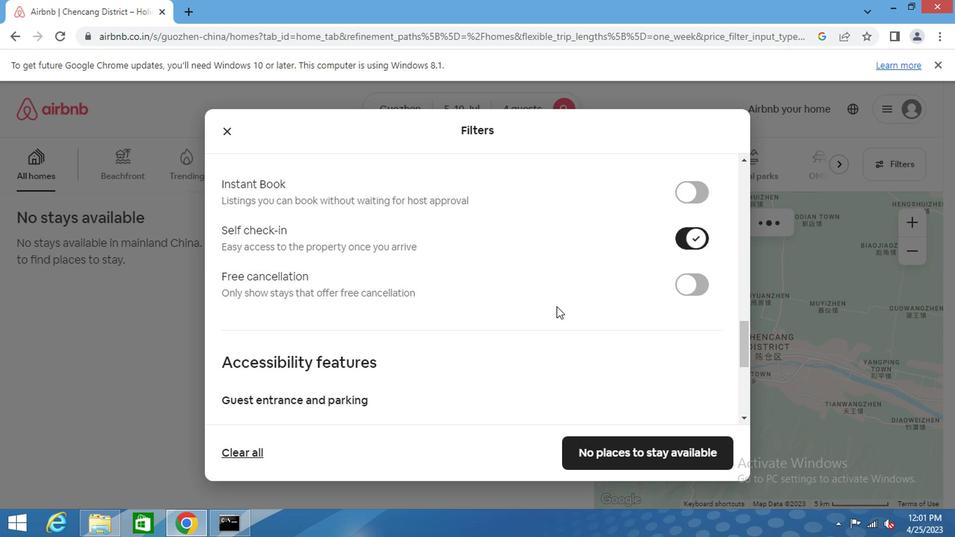 
Action: Mouse scrolled (553, 306) with delta (0, 0)
Screenshot: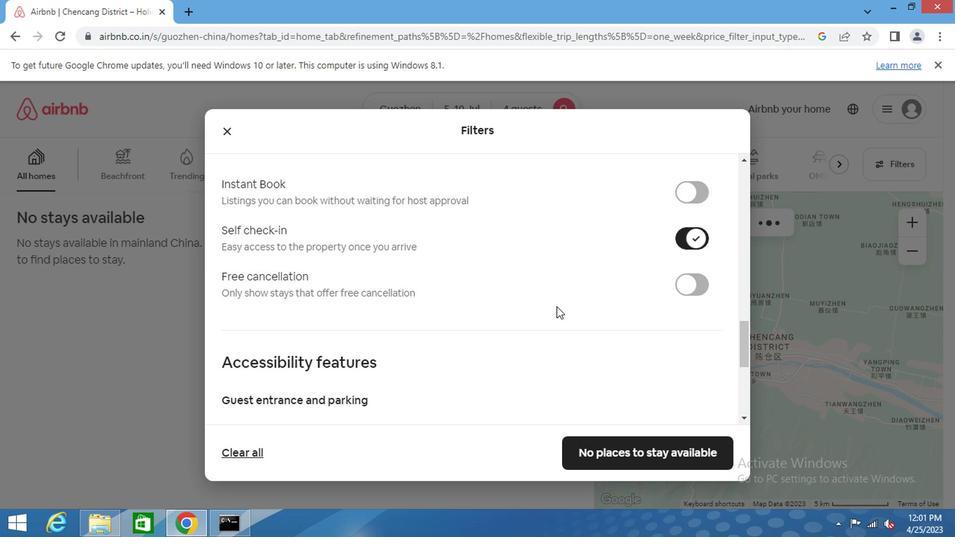 
Action: Mouse scrolled (553, 306) with delta (0, 0)
Screenshot: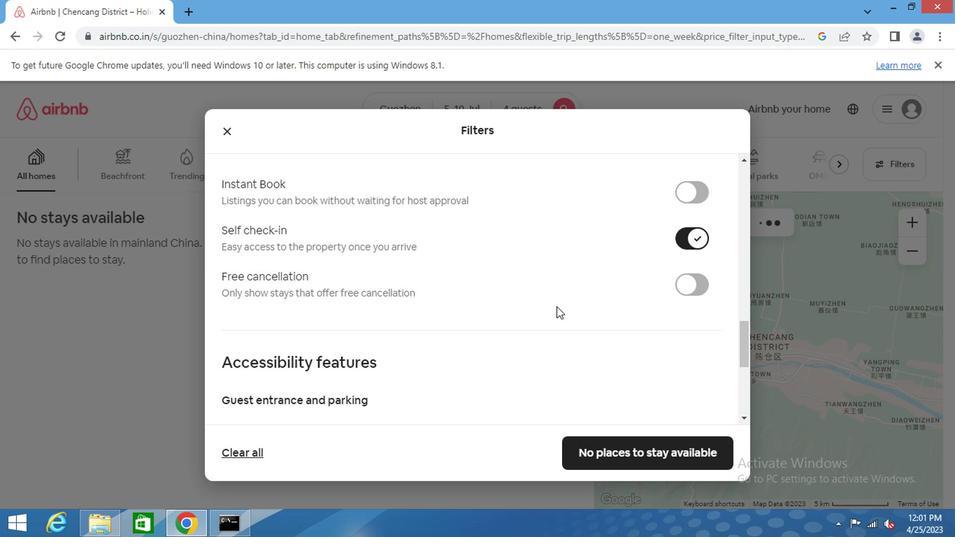 
Action: Mouse scrolled (553, 306) with delta (0, 0)
Screenshot: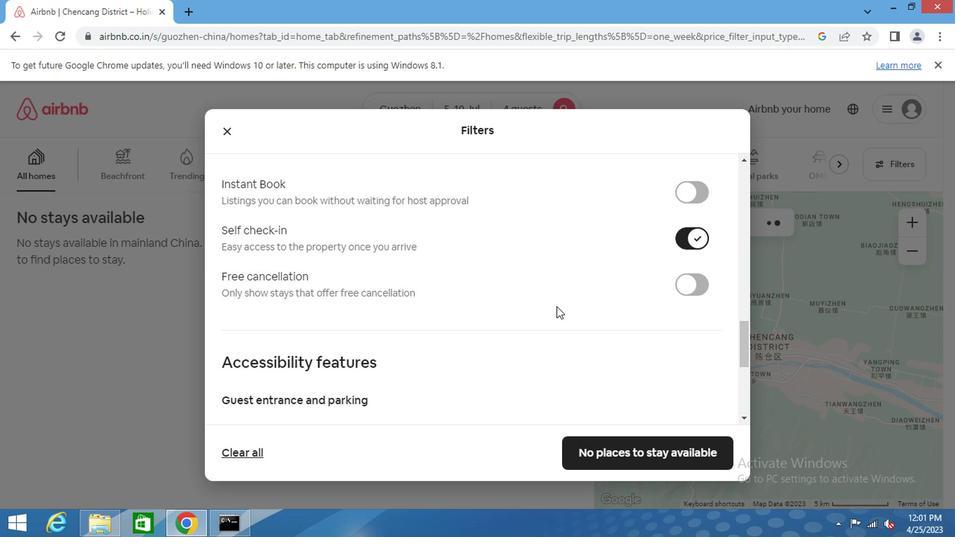 
Action: Mouse scrolled (553, 306) with delta (0, 0)
Screenshot: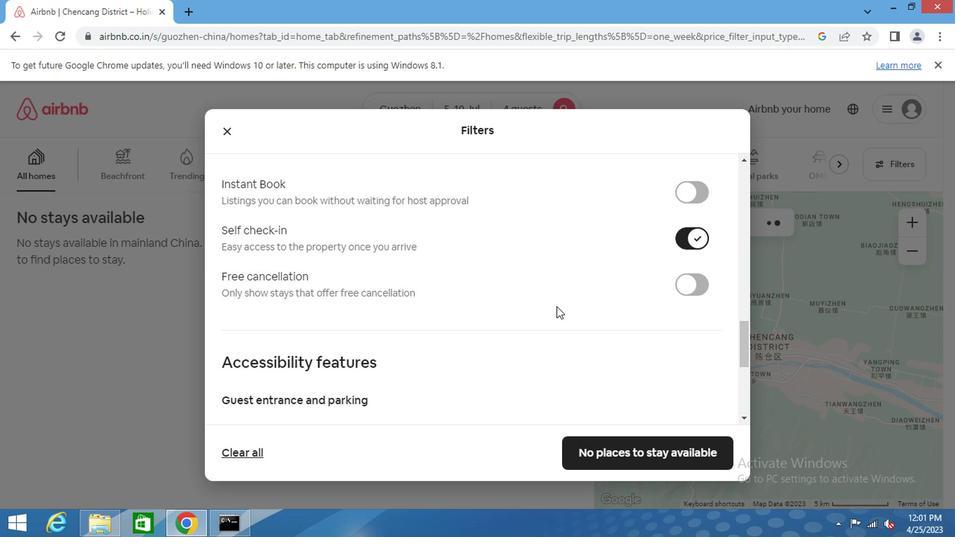 
Action: Mouse scrolled (553, 306) with delta (0, 0)
Screenshot: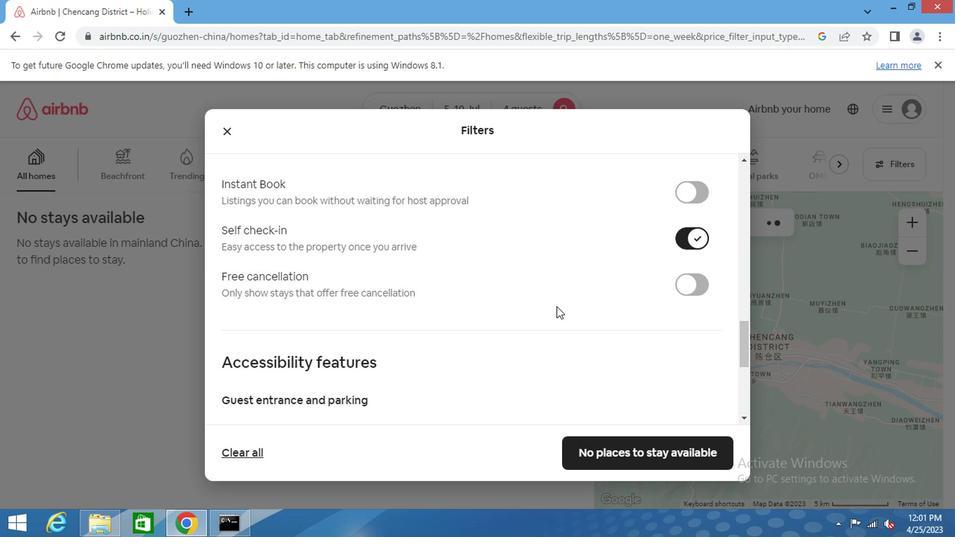 
Action: Mouse scrolled (553, 306) with delta (0, 0)
Screenshot: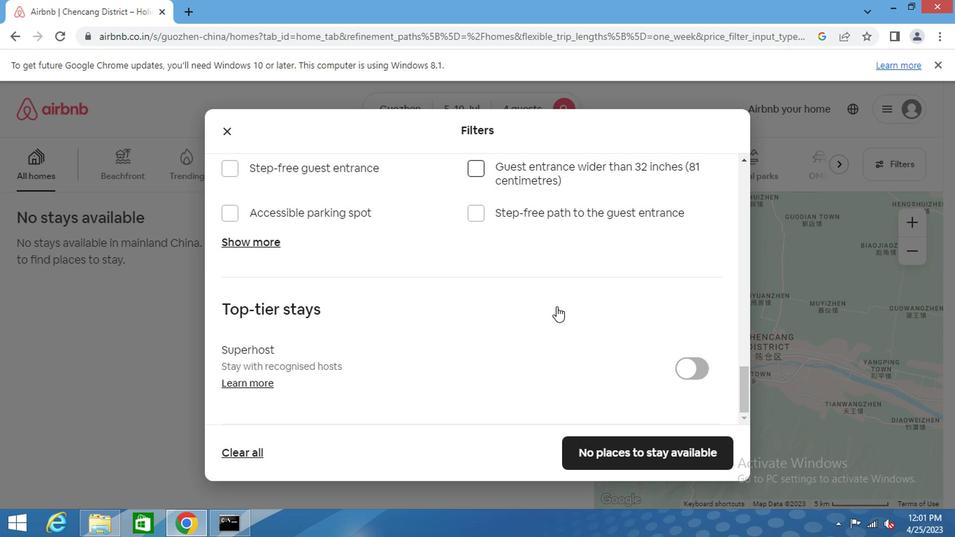 
Action: Mouse scrolled (553, 306) with delta (0, 0)
Screenshot: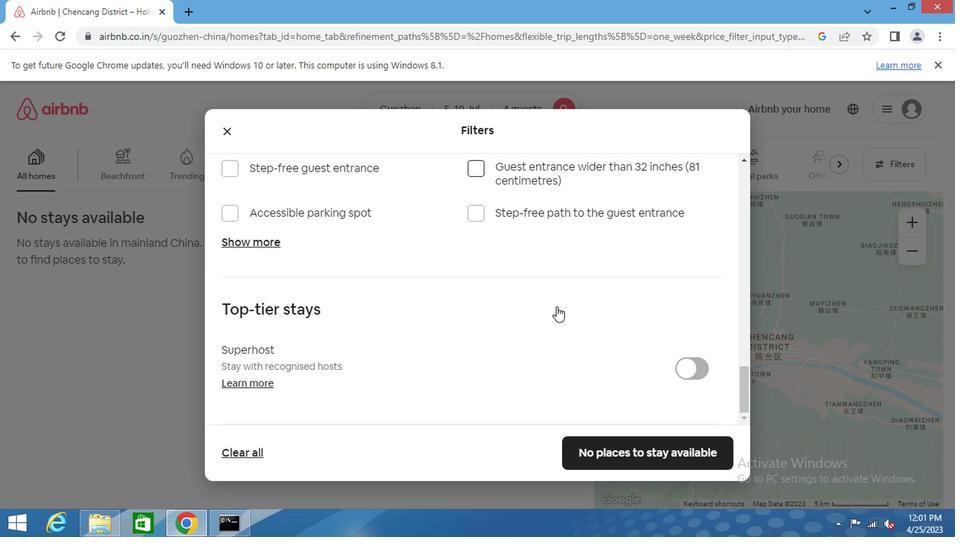 
Action: Mouse scrolled (553, 306) with delta (0, 0)
Screenshot: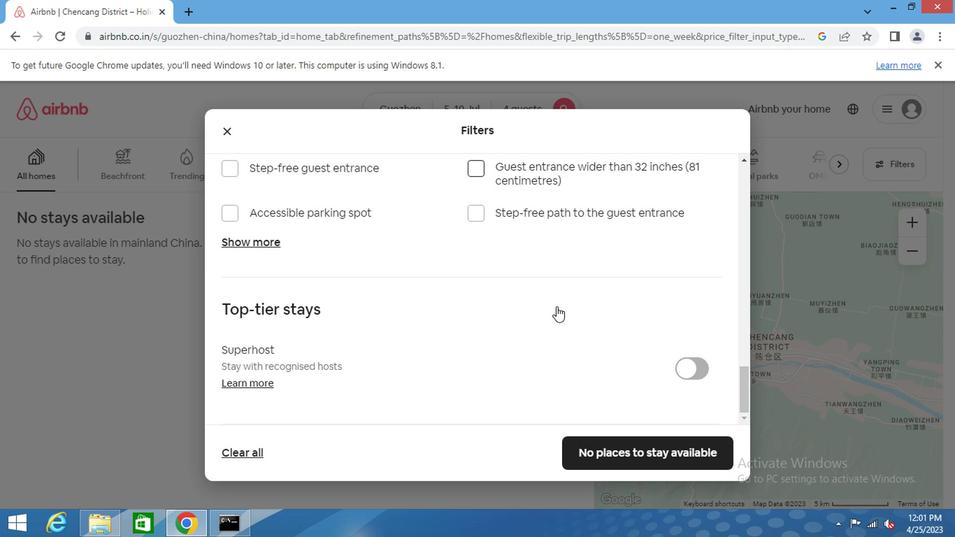 
Action: Mouse scrolled (553, 306) with delta (0, 0)
Screenshot: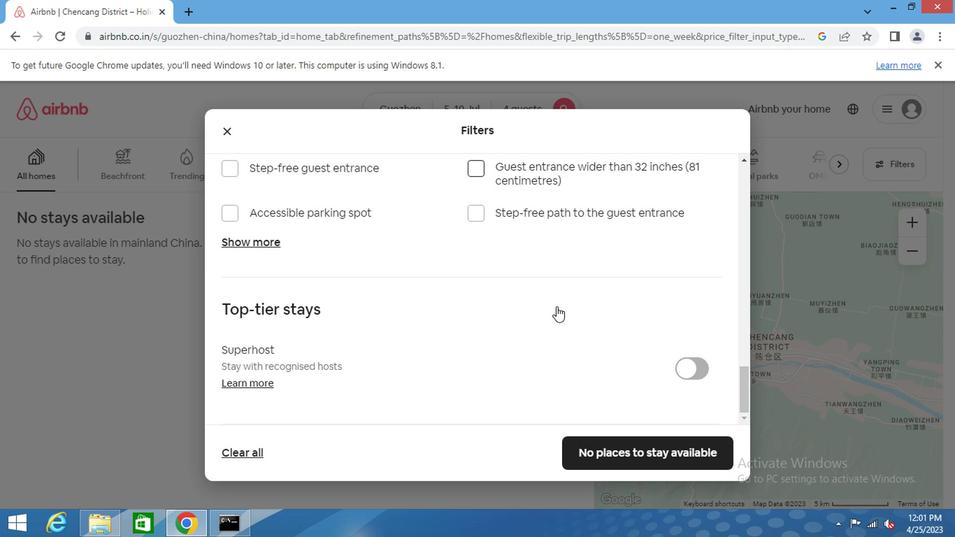 
Action: Mouse scrolled (553, 306) with delta (0, 0)
Screenshot: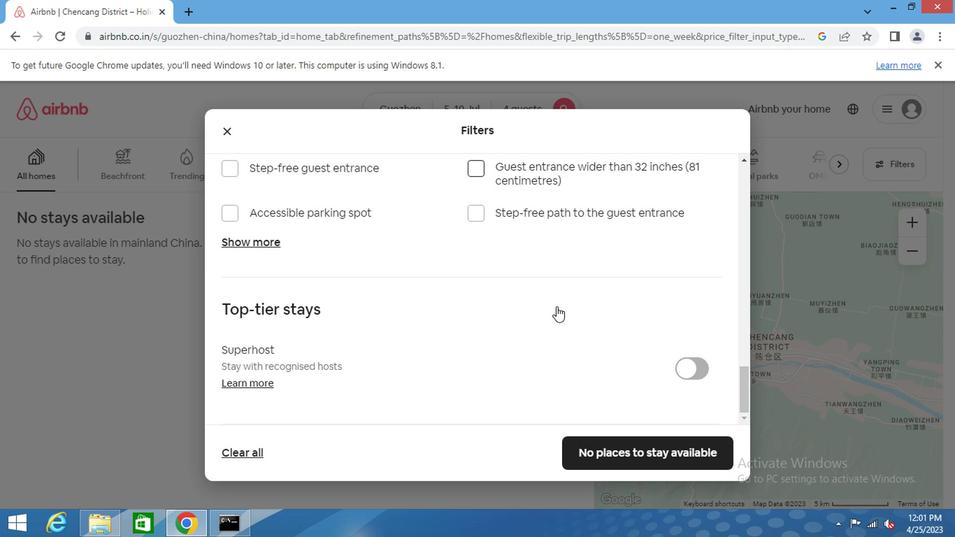 
Action: Mouse moved to (626, 450)
Screenshot: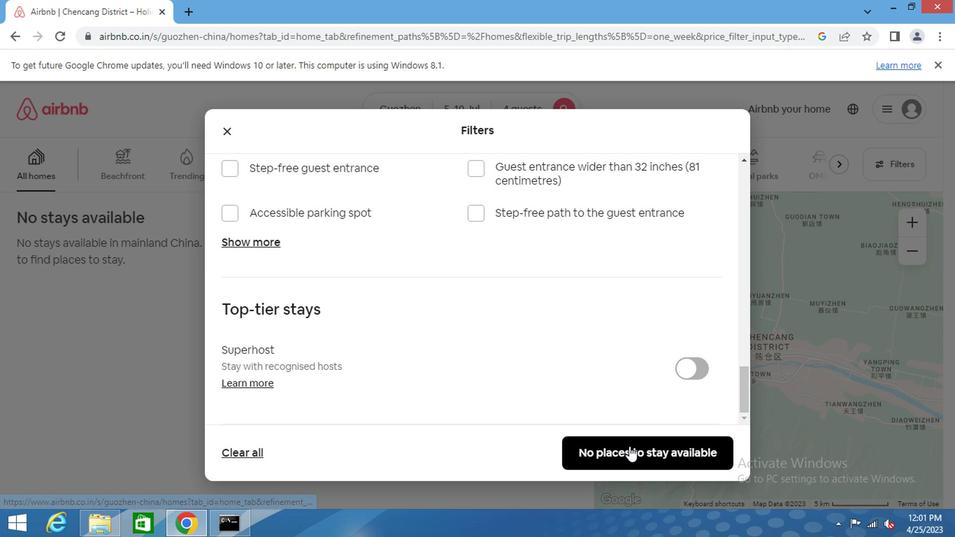 
Action: Mouse pressed left at (626, 450)
Screenshot: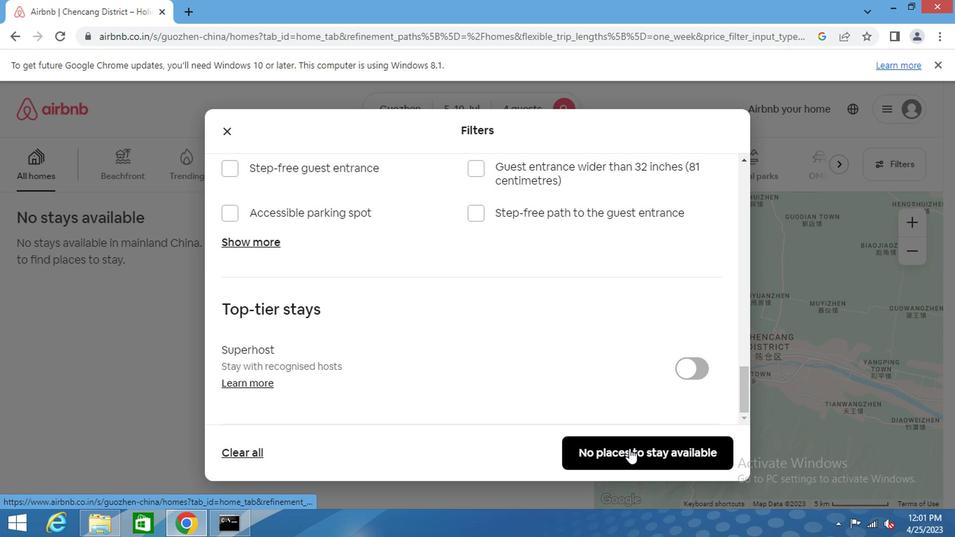 
Action: Mouse moved to (623, 450)
Screenshot: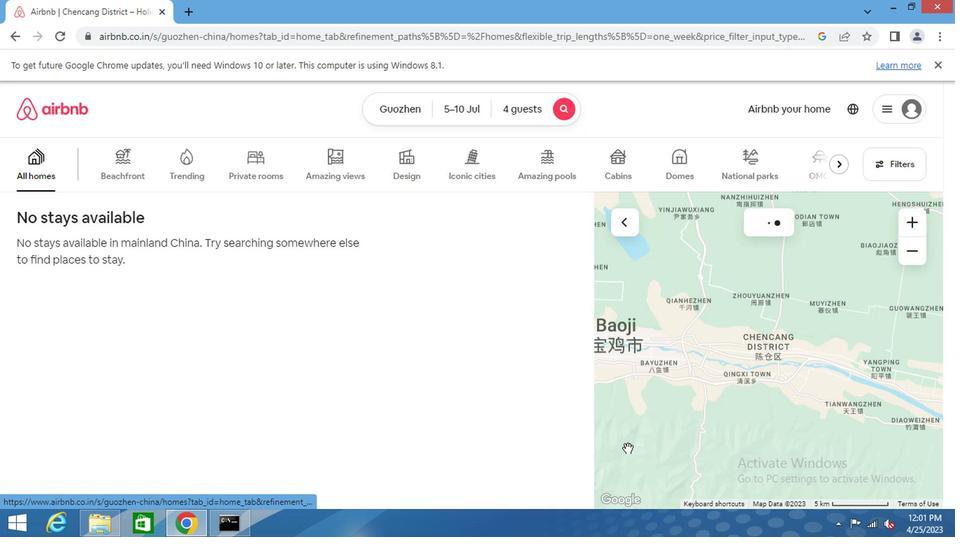 
